 Task: Search one way flight ticket for 5 adults, 2 children, 1 infant in seat and 2 infants on lap in economy from Baltimore: Baltimore/washington International Airport to Greenville: Pitt-greenville Airport on 5-2-2023. Choice of flights is Royal air maroc. Number of bags: 2 carry on bags. Price is upto 35000. Outbound departure time preference is 10:45.
Action: Mouse moved to (315, 279)
Screenshot: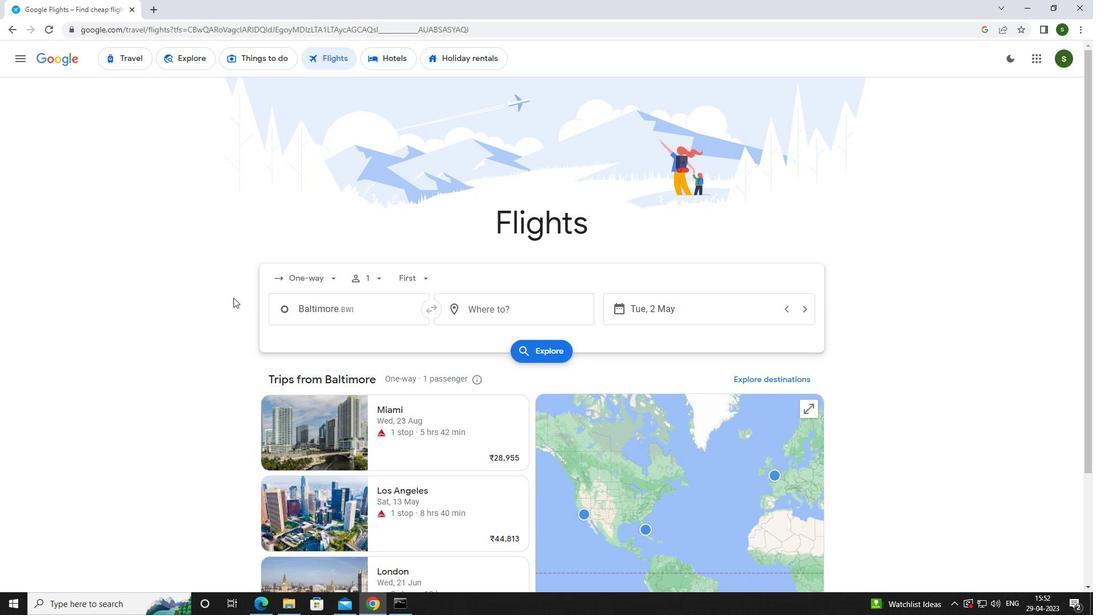 
Action: Mouse pressed left at (315, 279)
Screenshot: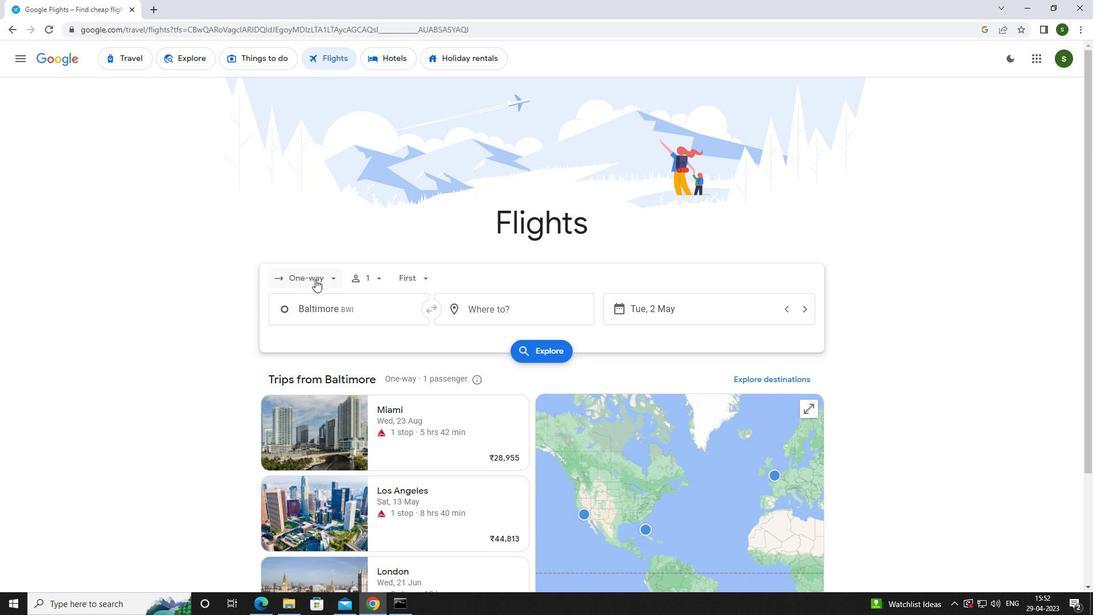 
Action: Mouse moved to (321, 329)
Screenshot: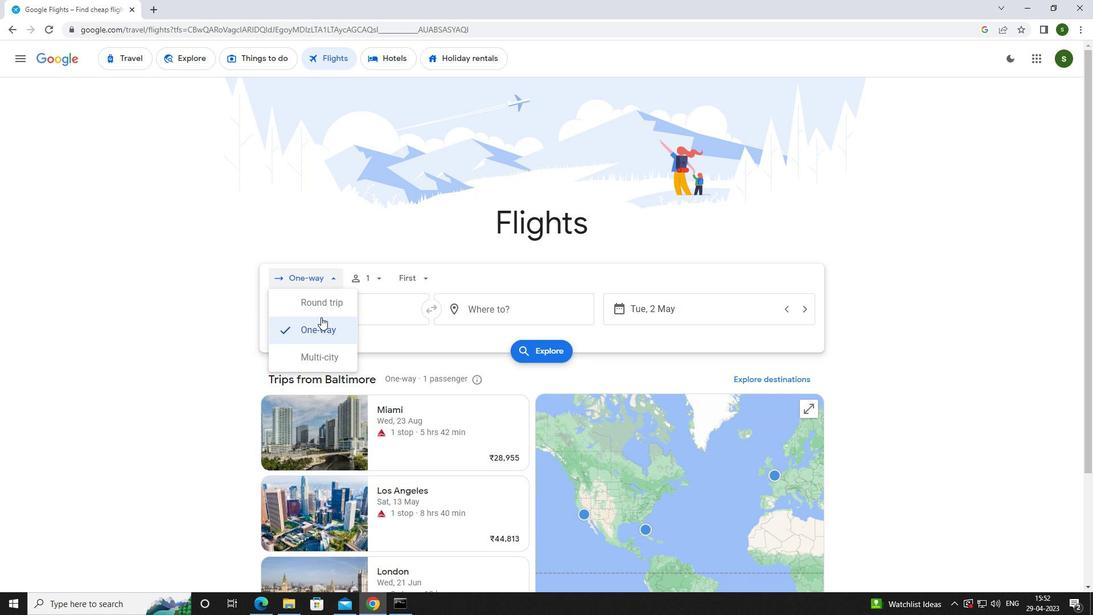 
Action: Mouse pressed left at (321, 329)
Screenshot: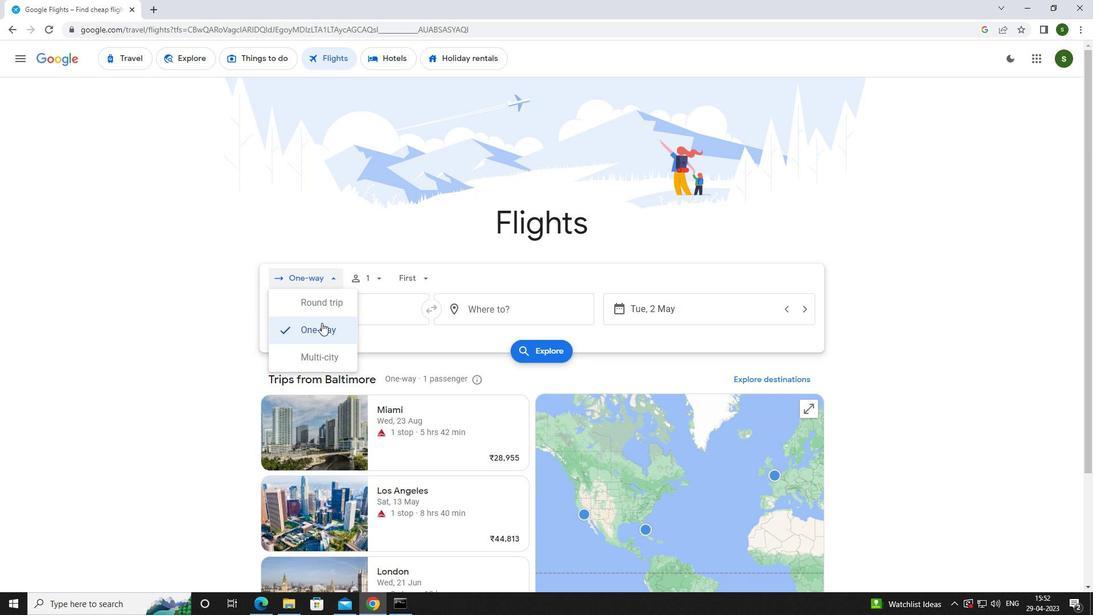 
Action: Mouse moved to (374, 280)
Screenshot: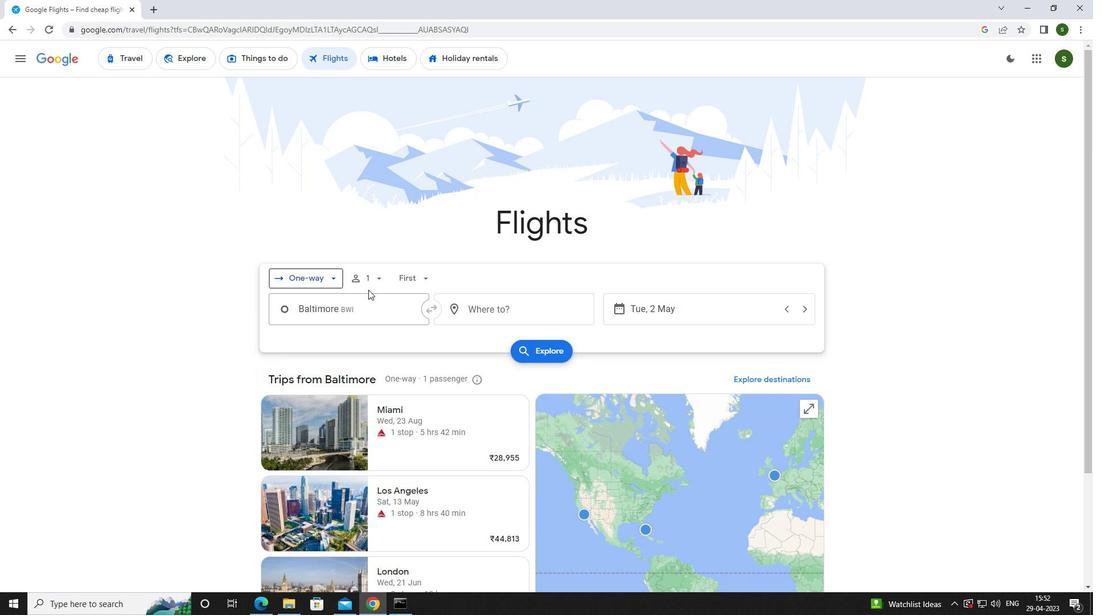 
Action: Mouse pressed left at (374, 280)
Screenshot: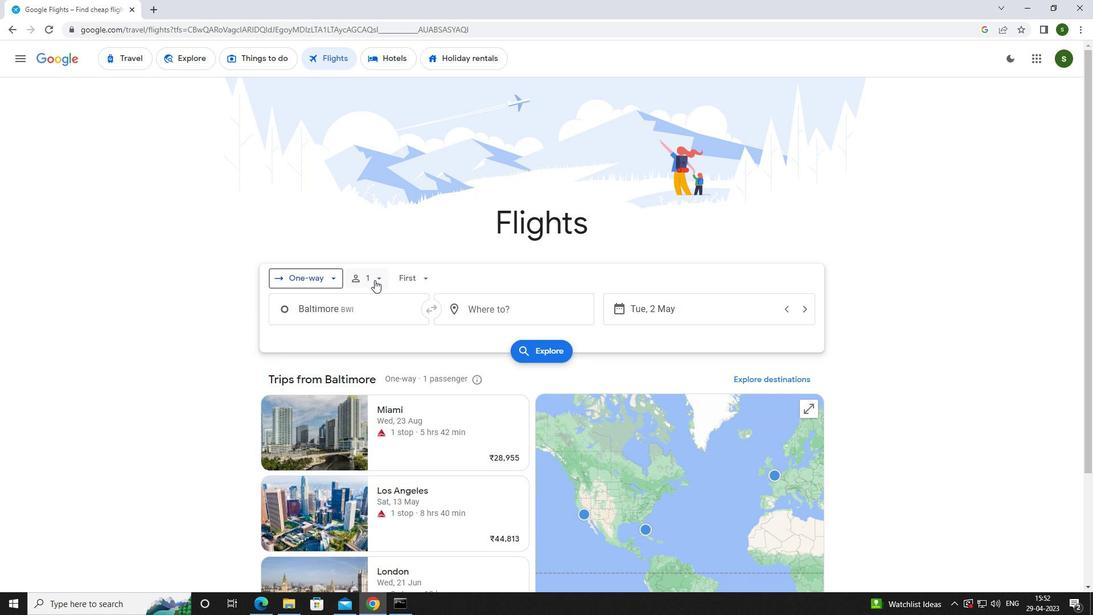 
Action: Mouse moved to (463, 303)
Screenshot: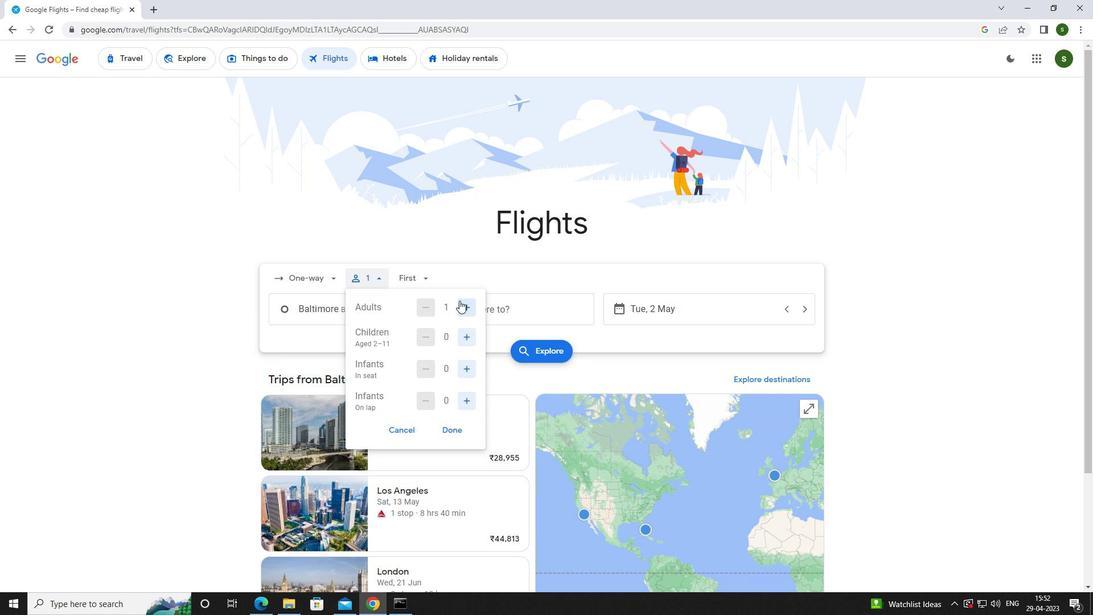 
Action: Mouse pressed left at (463, 303)
Screenshot: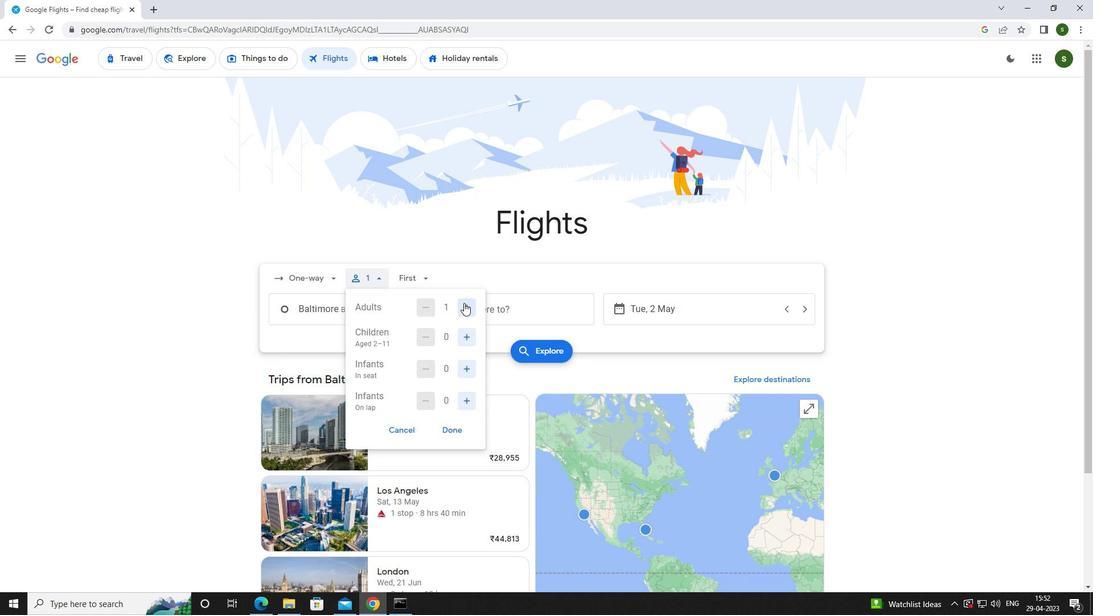 
Action: Mouse pressed left at (463, 303)
Screenshot: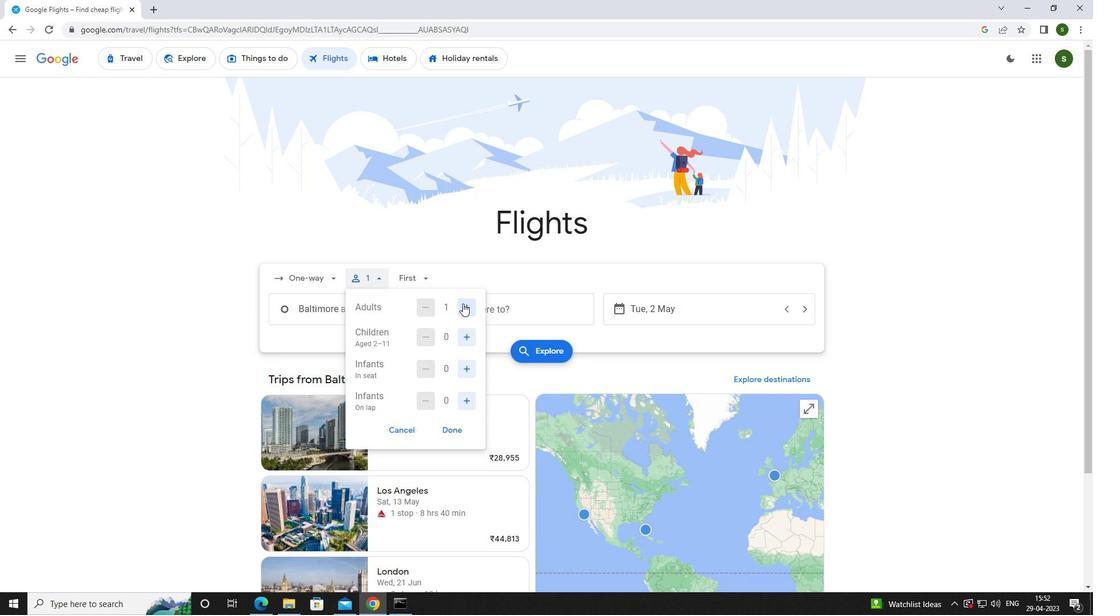 
Action: Mouse pressed left at (463, 303)
Screenshot: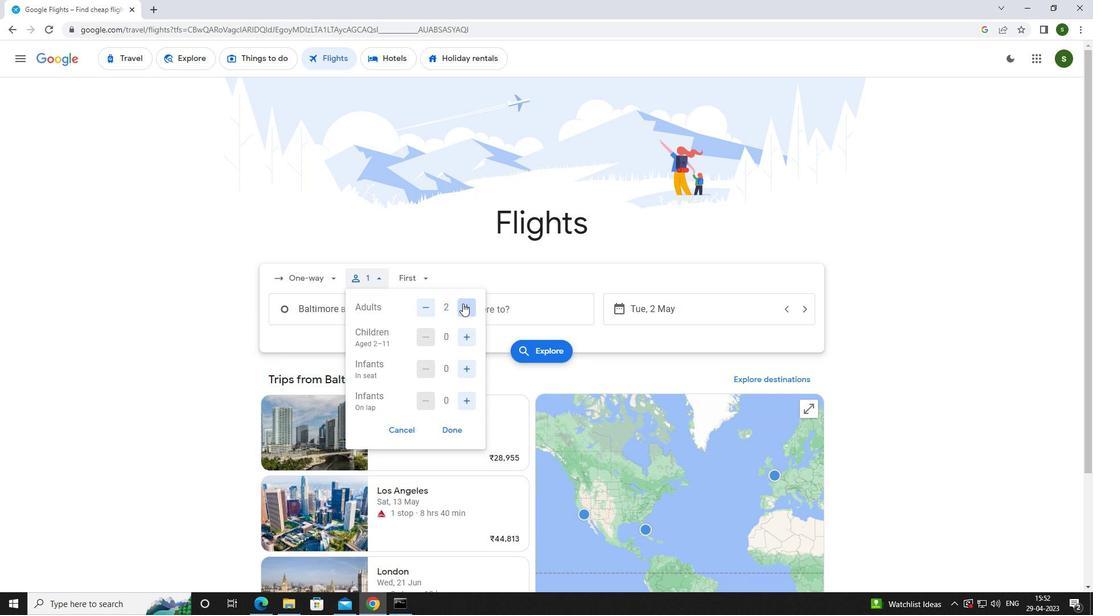 
Action: Mouse pressed left at (463, 303)
Screenshot: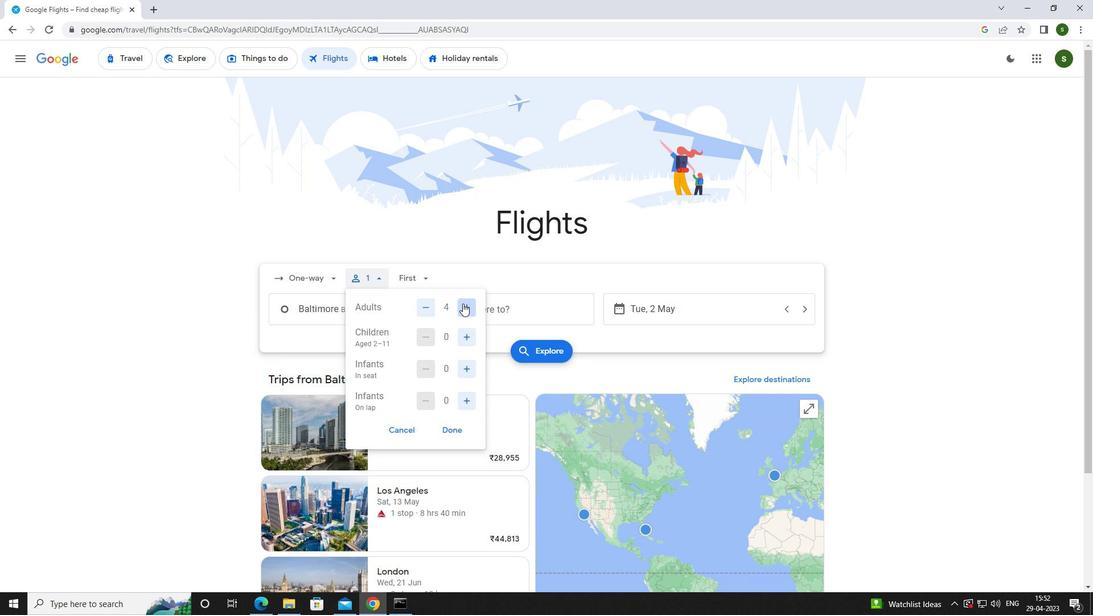 
Action: Mouse moved to (467, 338)
Screenshot: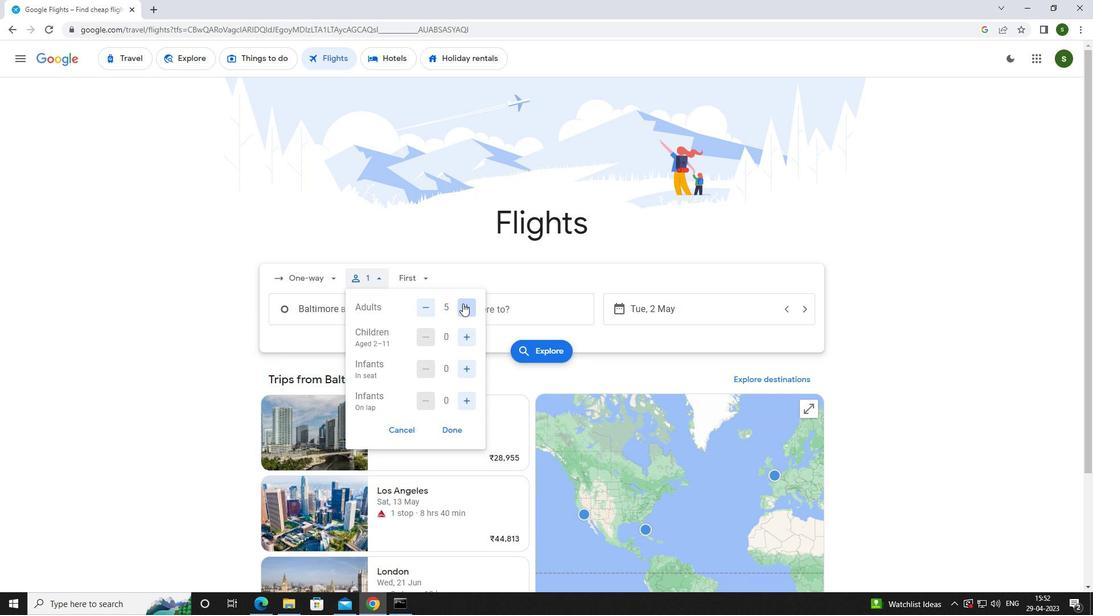 
Action: Mouse pressed left at (467, 338)
Screenshot: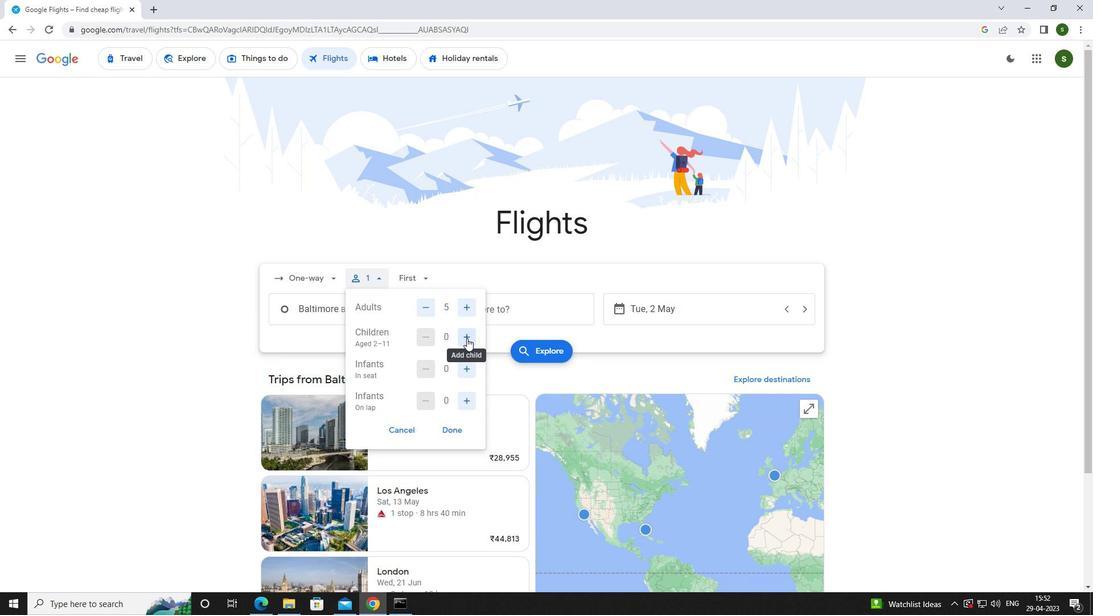 
Action: Mouse moved to (467, 338)
Screenshot: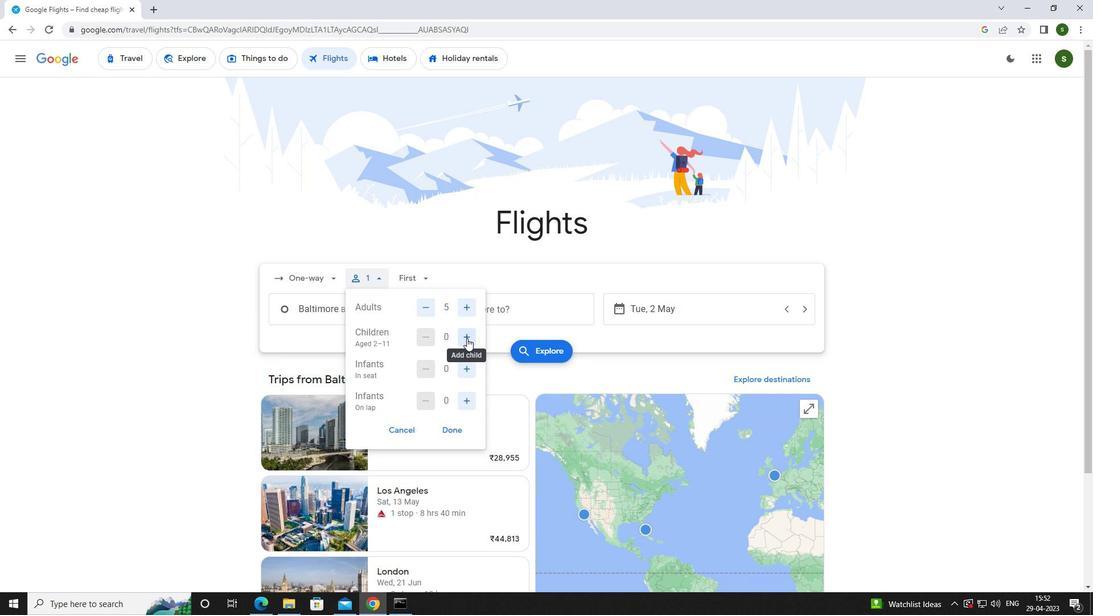 
Action: Mouse pressed left at (467, 338)
Screenshot: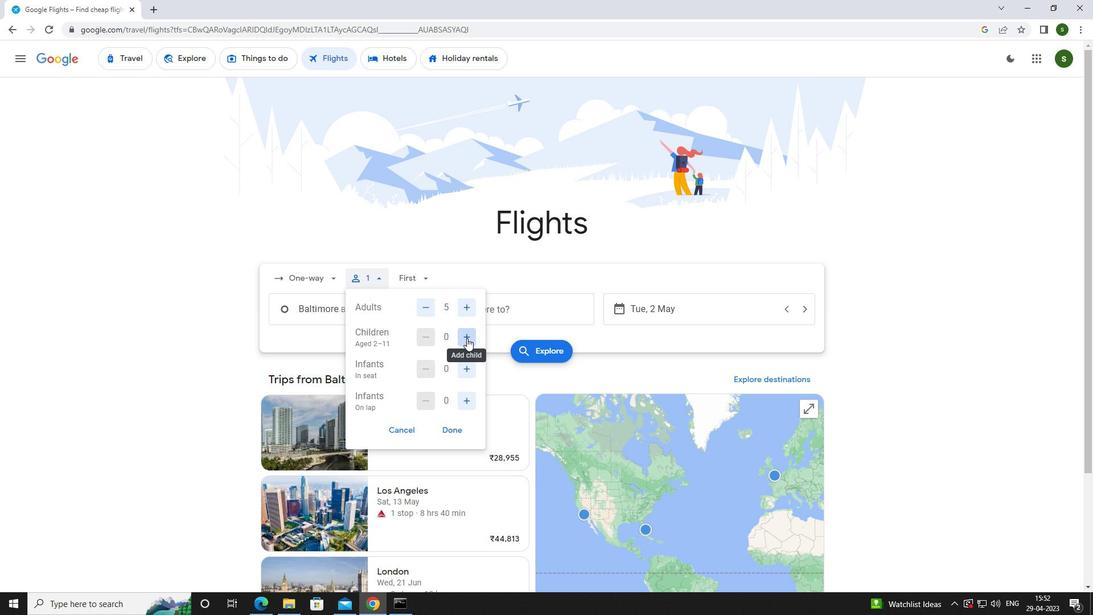 
Action: Mouse moved to (467, 363)
Screenshot: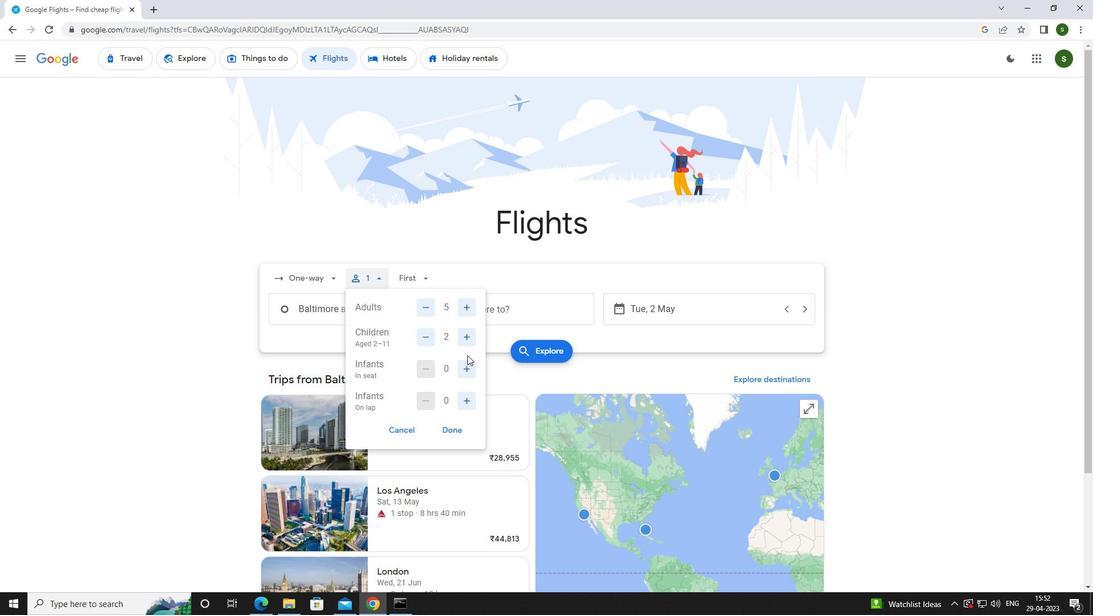 
Action: Mouse pressed left at (467, 363)
Screenshot: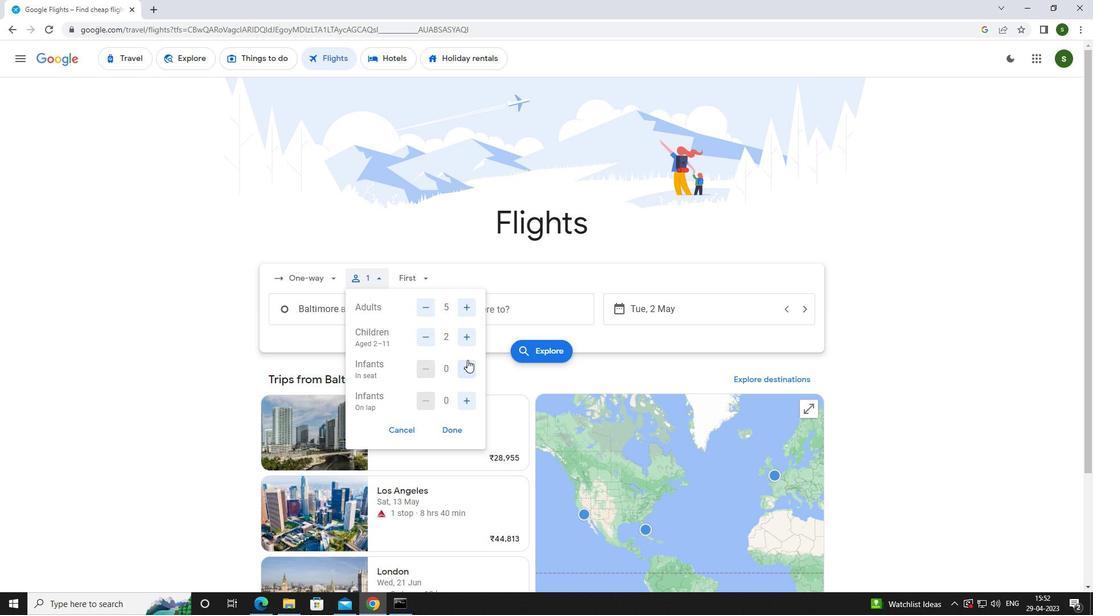
Action: Mouse moved to (466, 397)
Screenshot: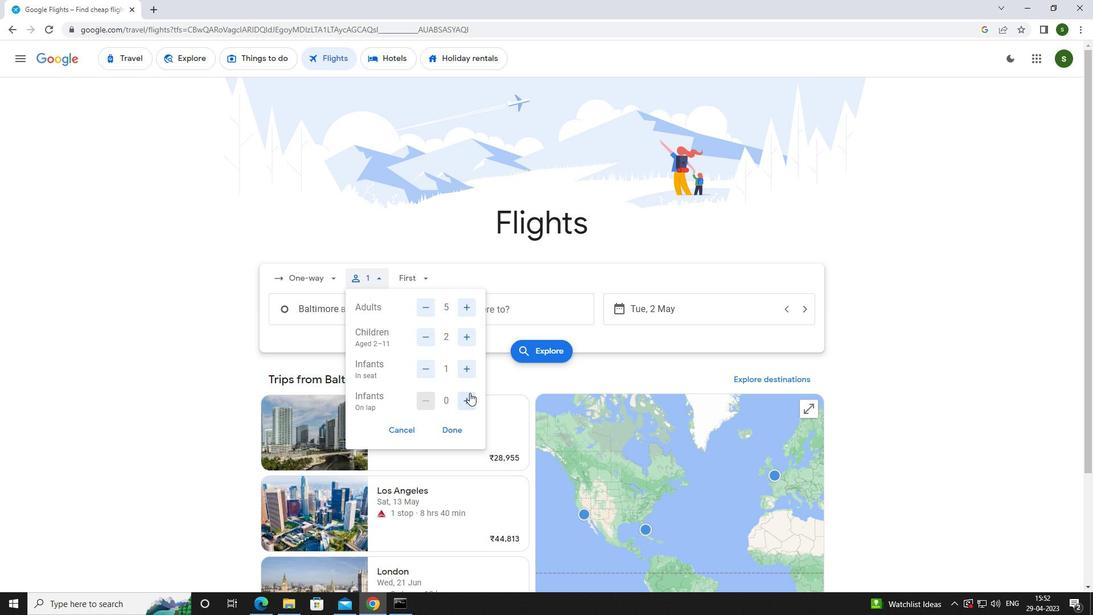 
Action: Mouse pressed left at (466, 397)
Screenshot: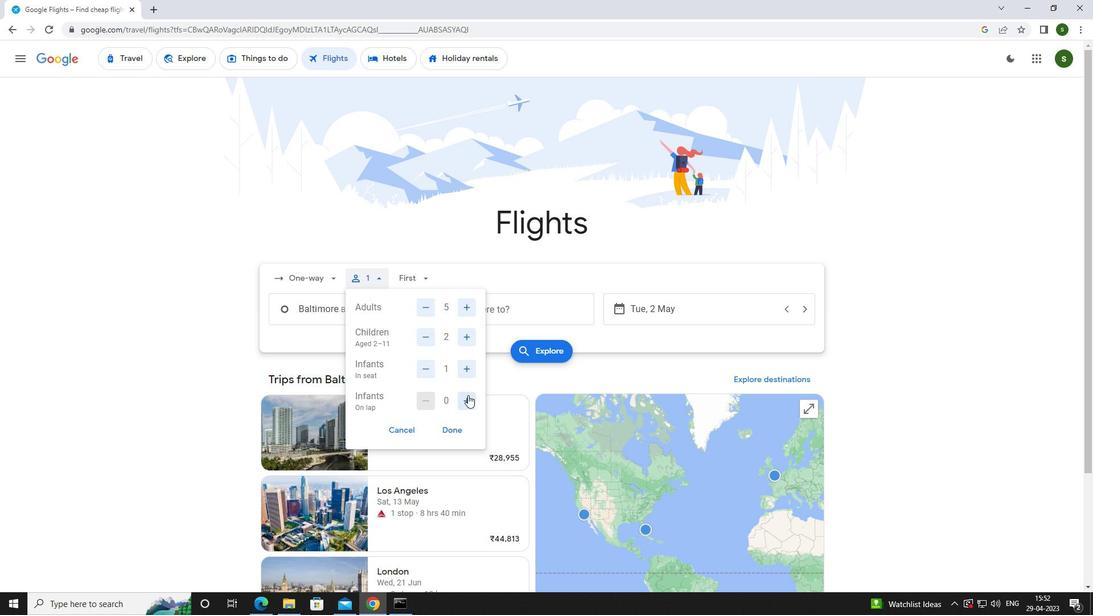 
Action: Mouse pressed left at (466, 397)
Screenshot: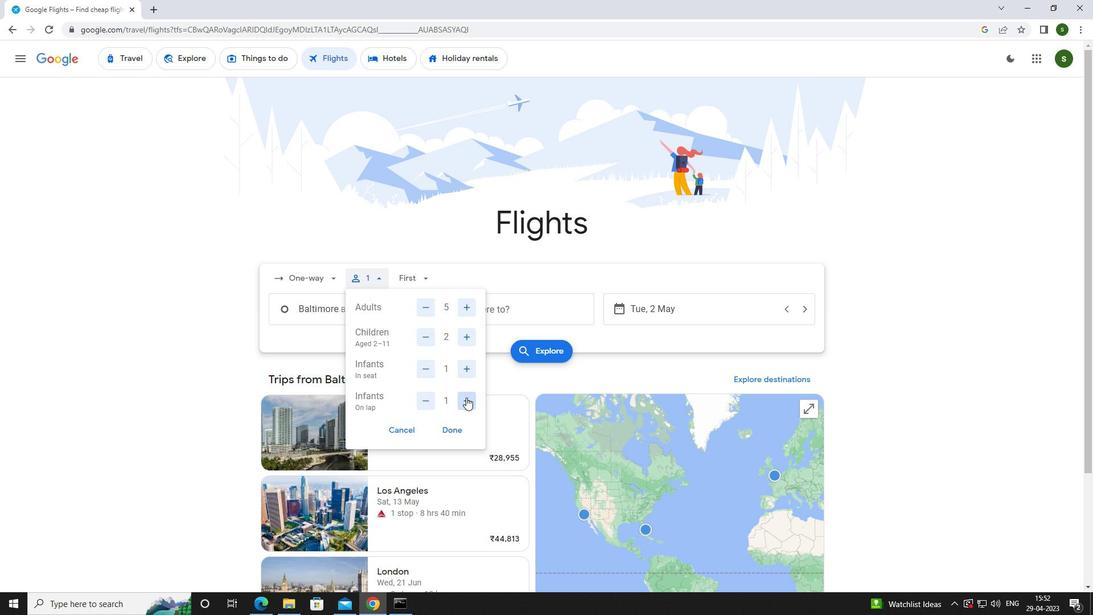 
Action: Mouse moved to (424, 398)
Screenshot: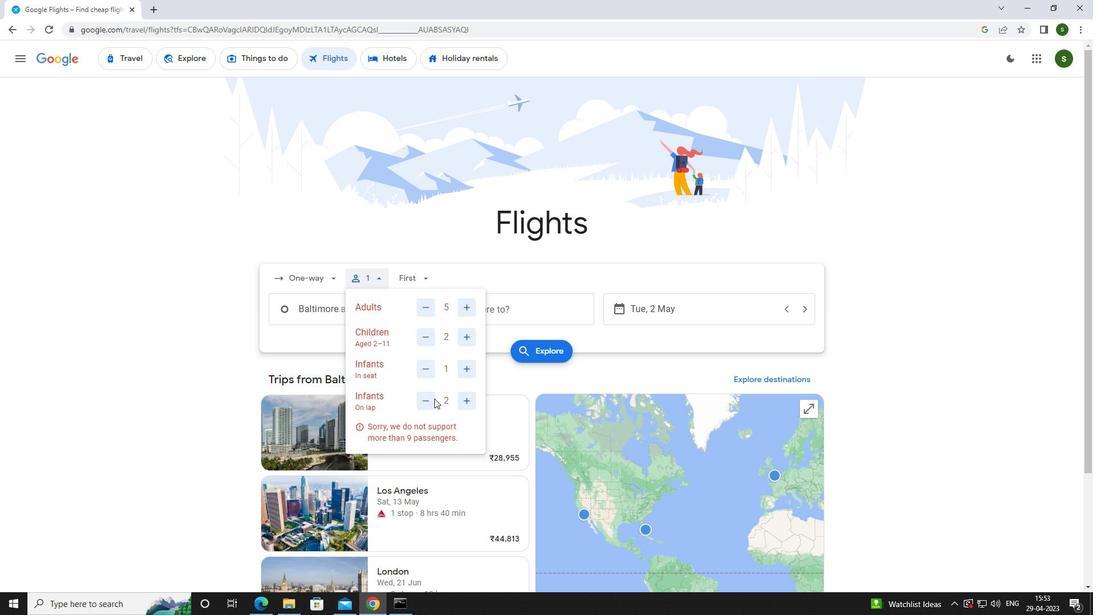 
Action: Mouse pressed left at (424, 398)
Screenshot: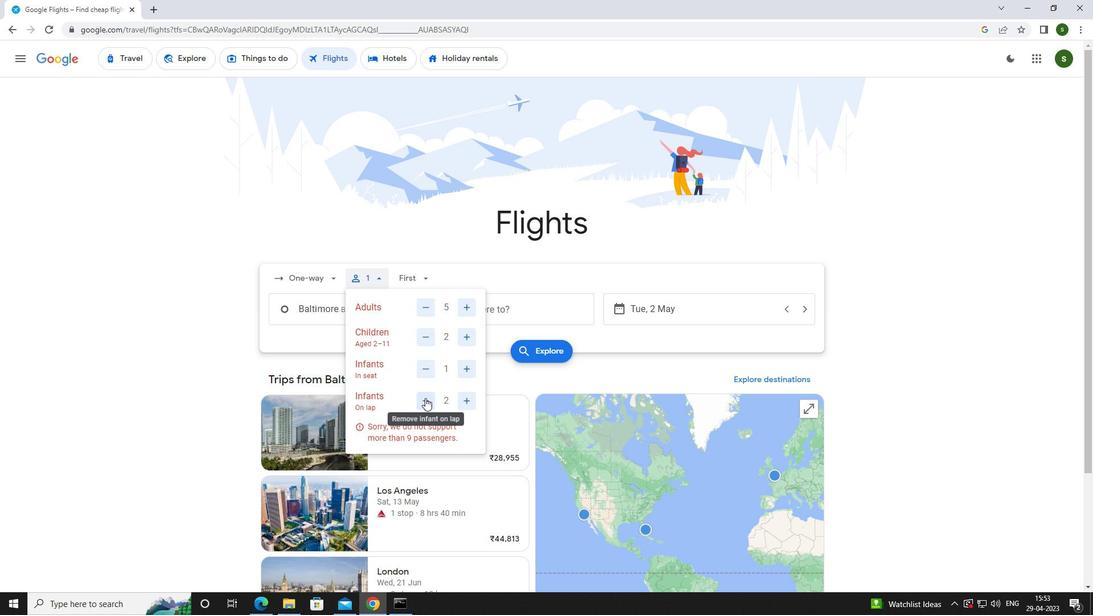 
Action: Mouse moved to (423, 284)
Screenshot: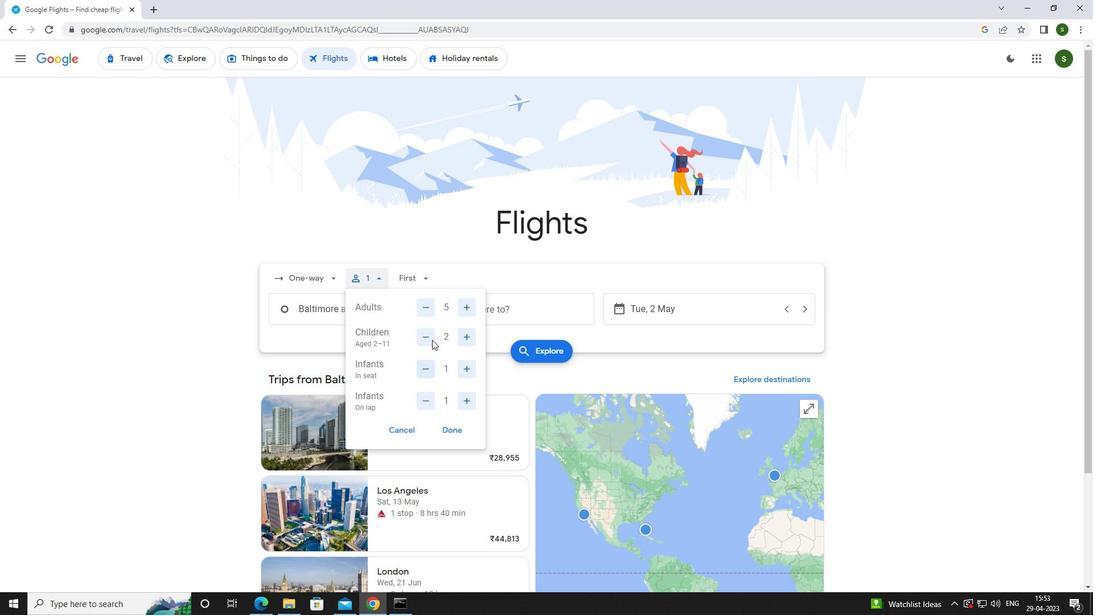 
Action: Mouse pressed left at (423, 284)
Screenshot: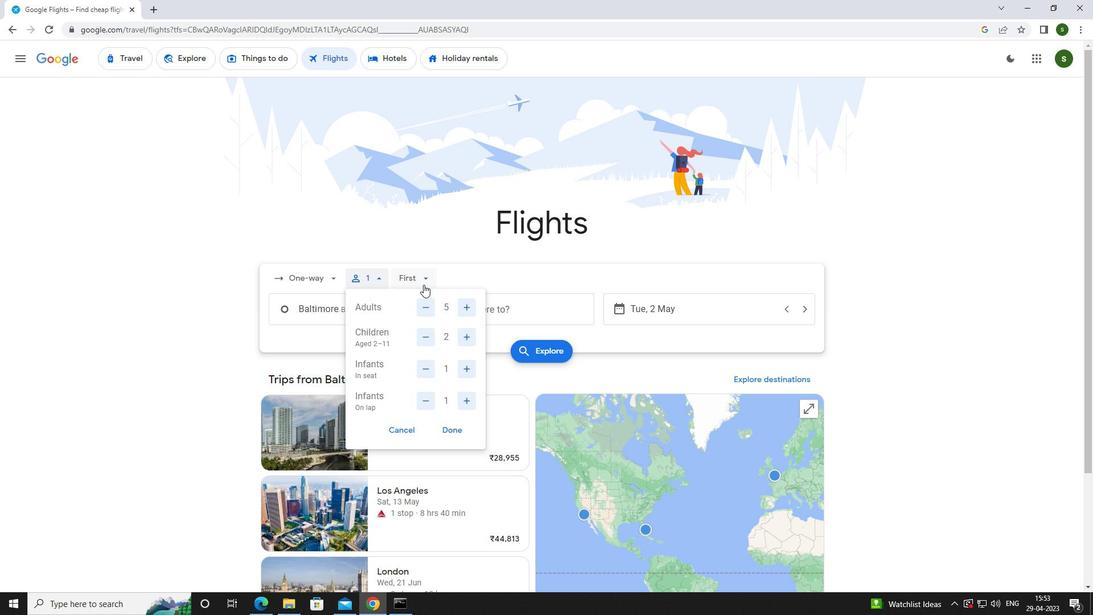 
Action: Mouse moved to (426, 308)
Screenshot: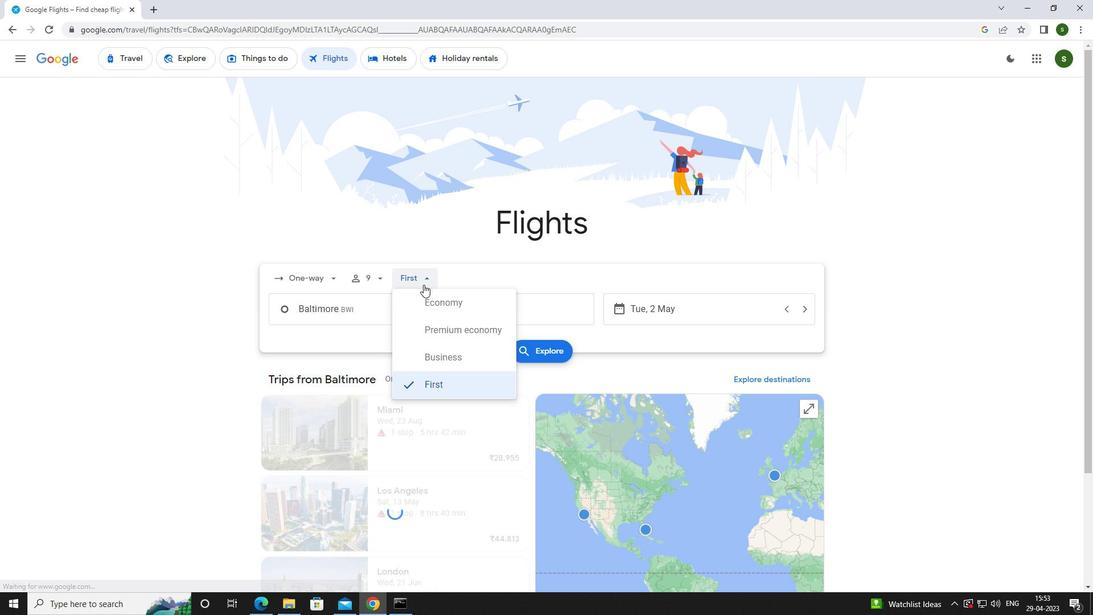 
Action: Mouse pressed left at (426, 308)
Screenshot: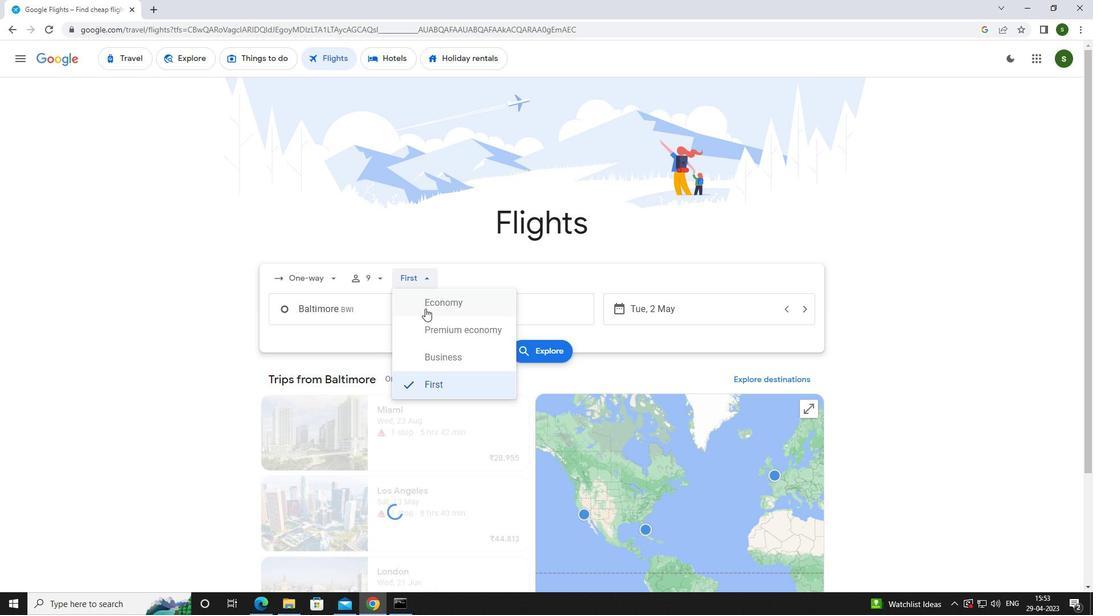 
Action: Mouse moved to (374, 312)
Screenshot: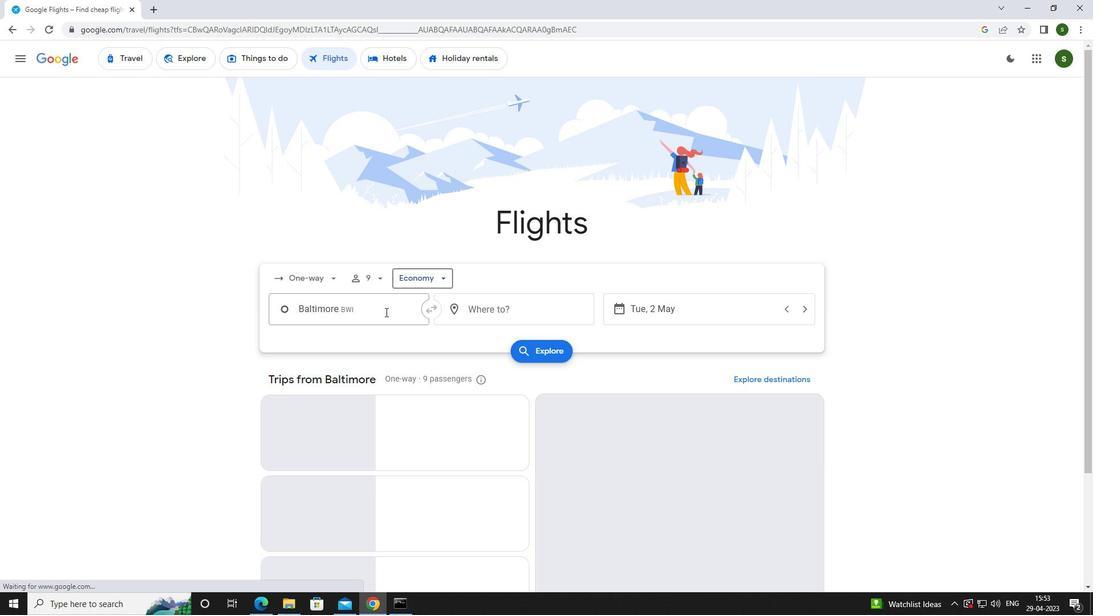 
Action: Mouse pressed left at (374, 312)
Screenshot: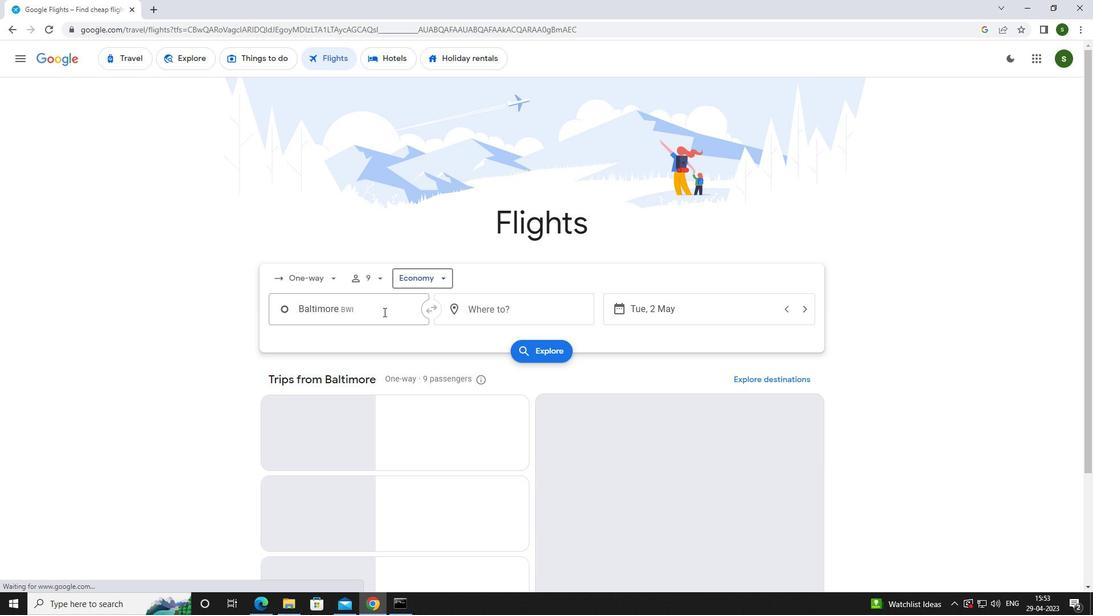 
Action: Mouse moved to (378, 305)
Screenshot: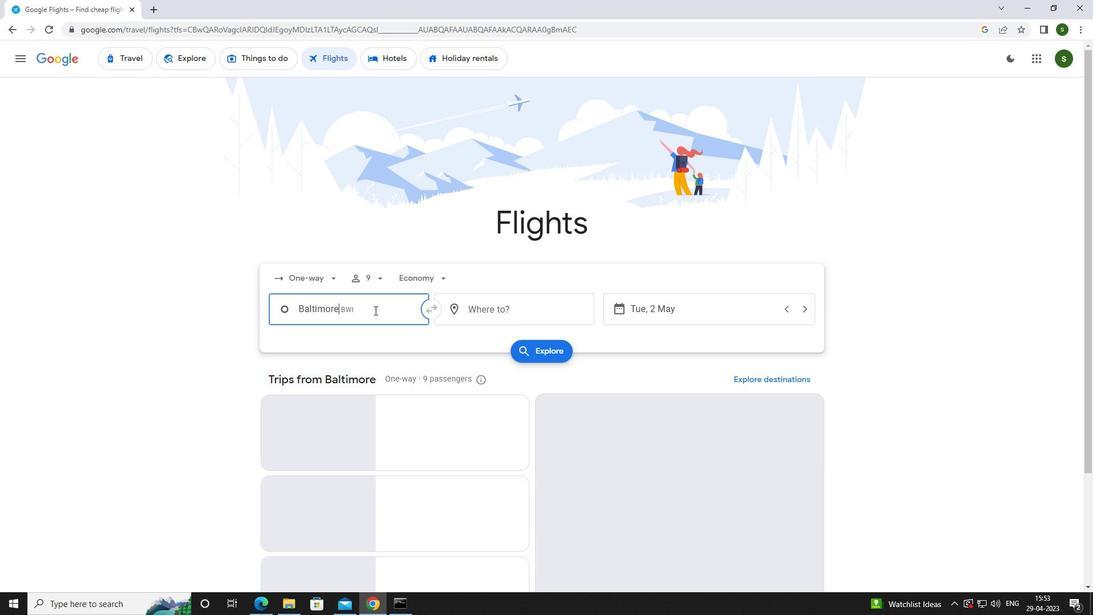 
Action: Key pressed b<Key.caps_lock>altimore
Screenshot: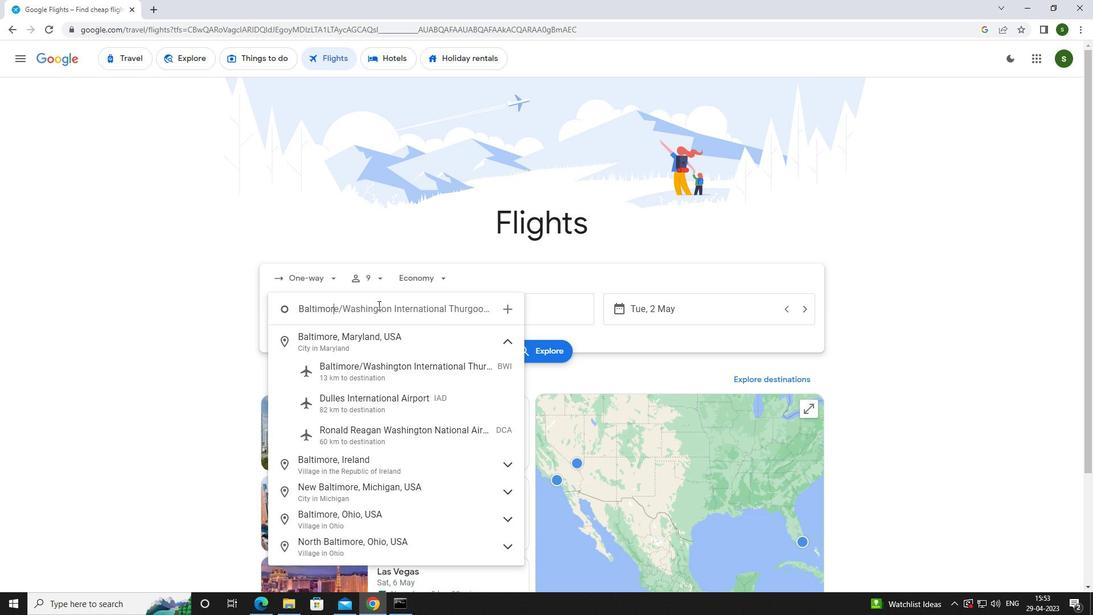 
Action: Mouse moved to (384, 388)
Screenshot: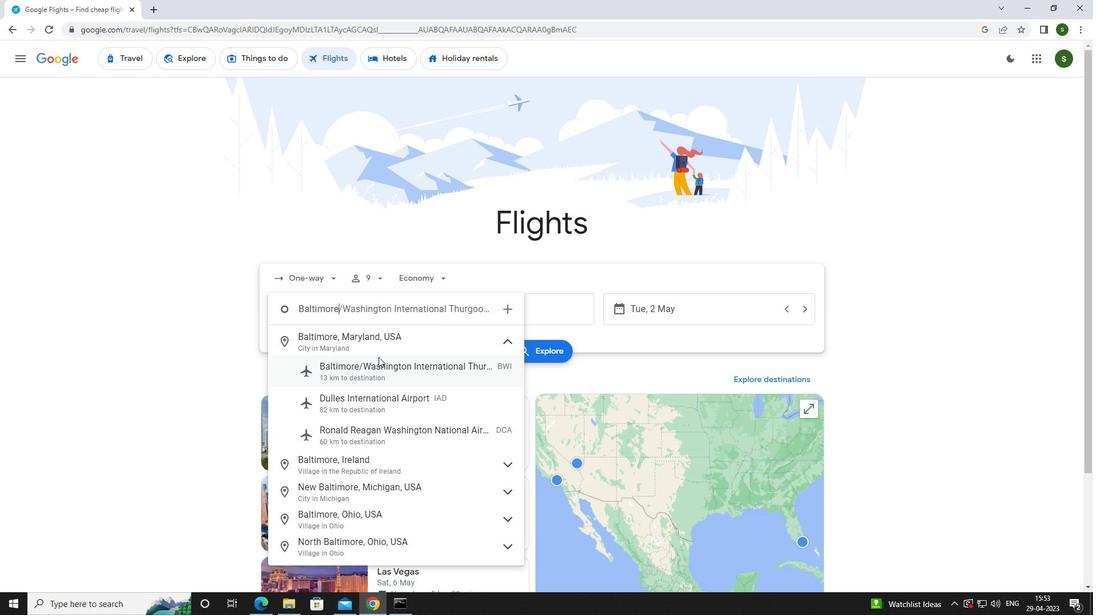 
Action: Mouse pressed left at (384, 388)
Screenshot: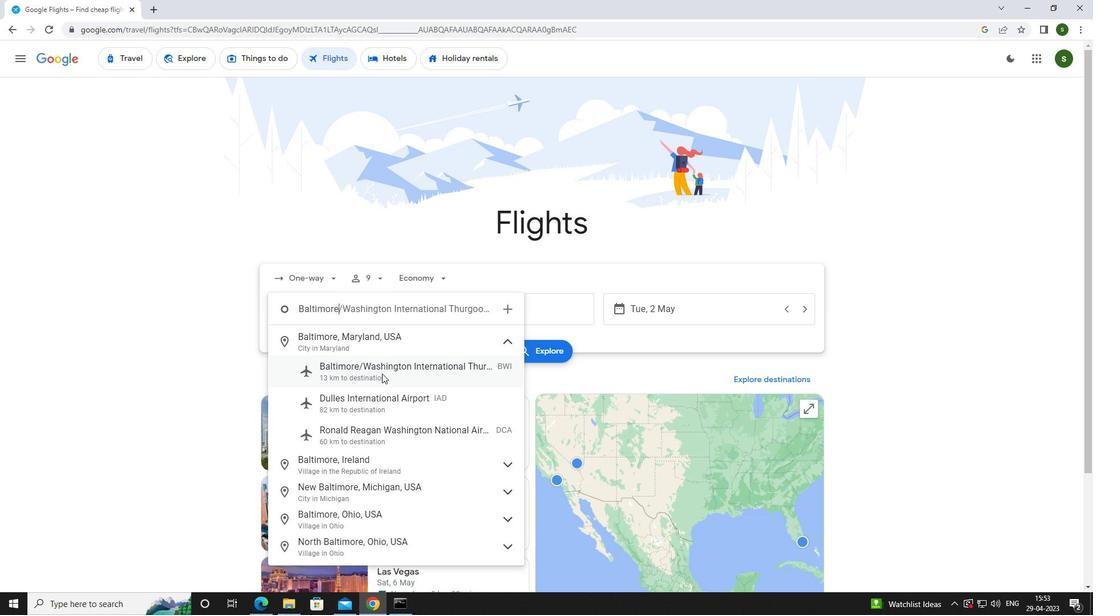 
Action: Mouse moved to (465, 308)
Screenshot: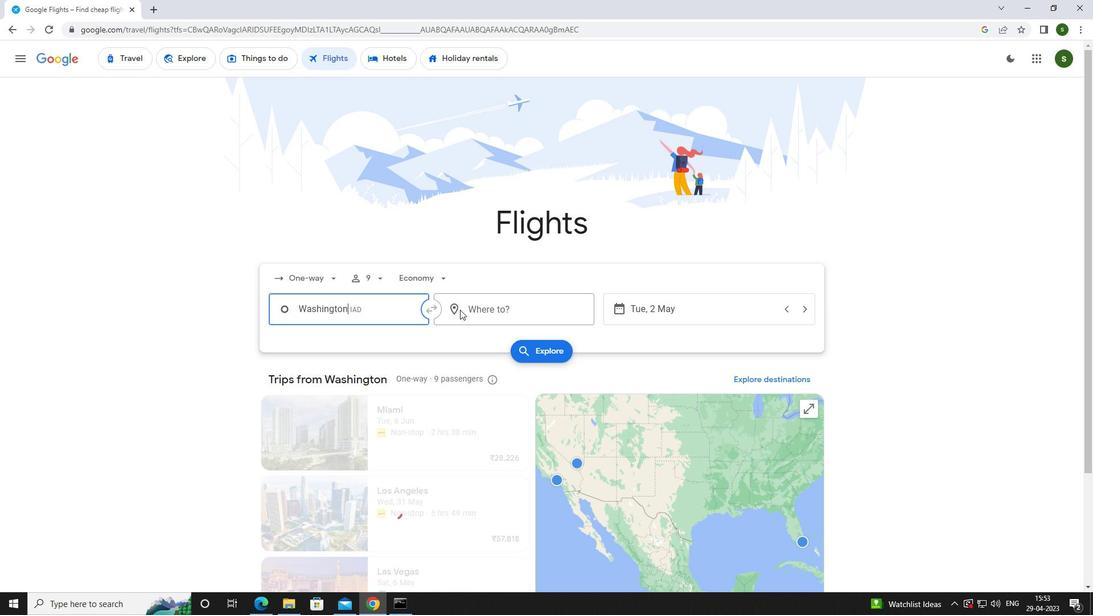 
Action: Mouse pressed left at (465, 308)
Screenshot: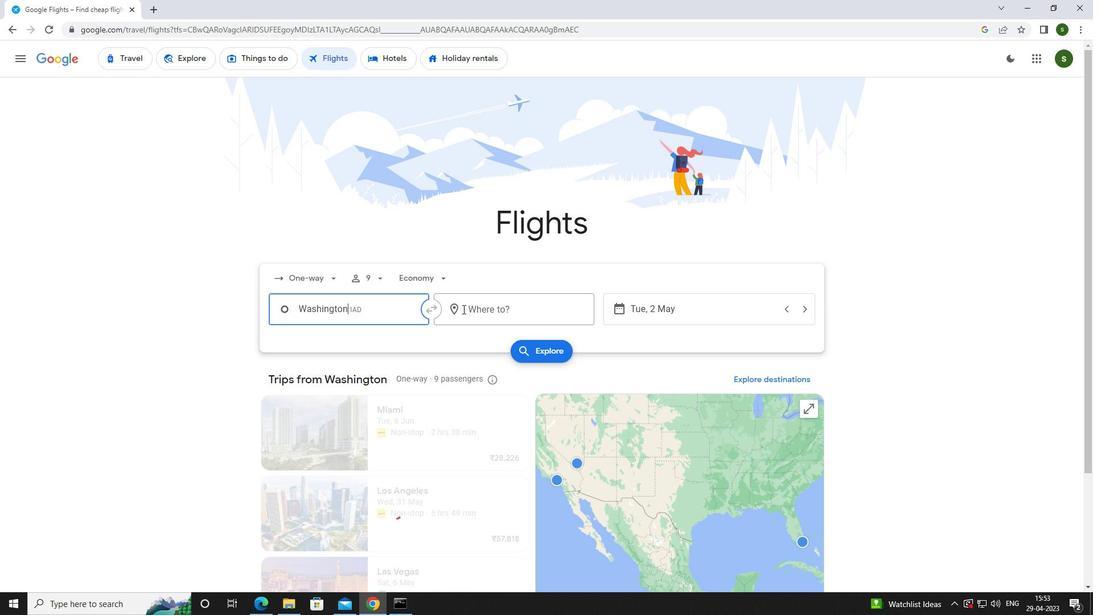 
Action: Mouse moved to (436, 307)
Screenshot: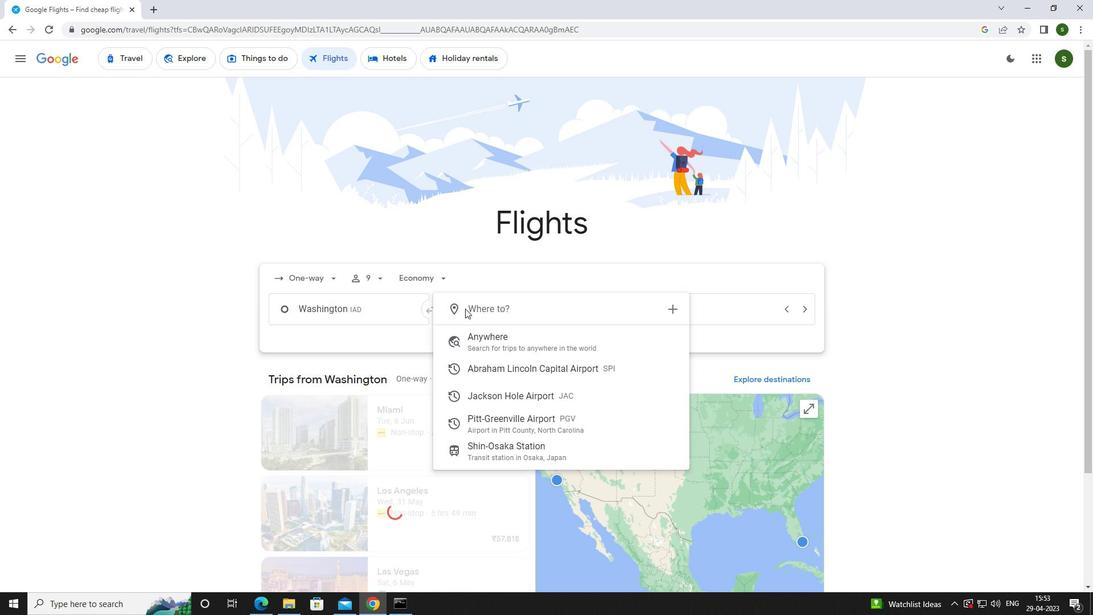 
Action: Key pressed <Key.caps_lock>j<Key.caps_lock>ackson<Key.space>ho
Screenshot: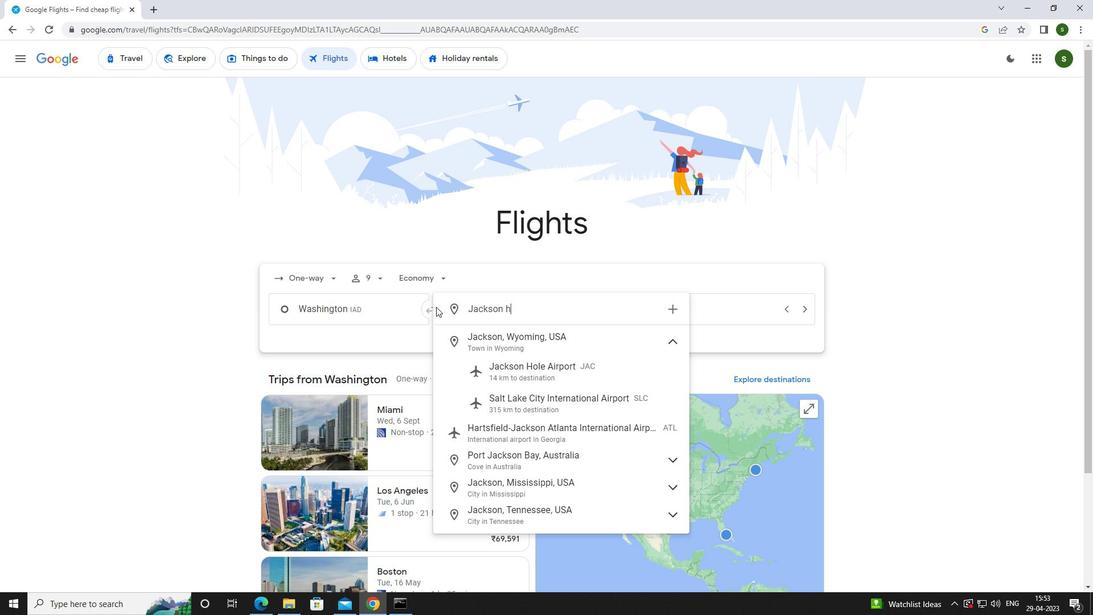 
Action: Mouse moved to (523, 338)
Screenshot: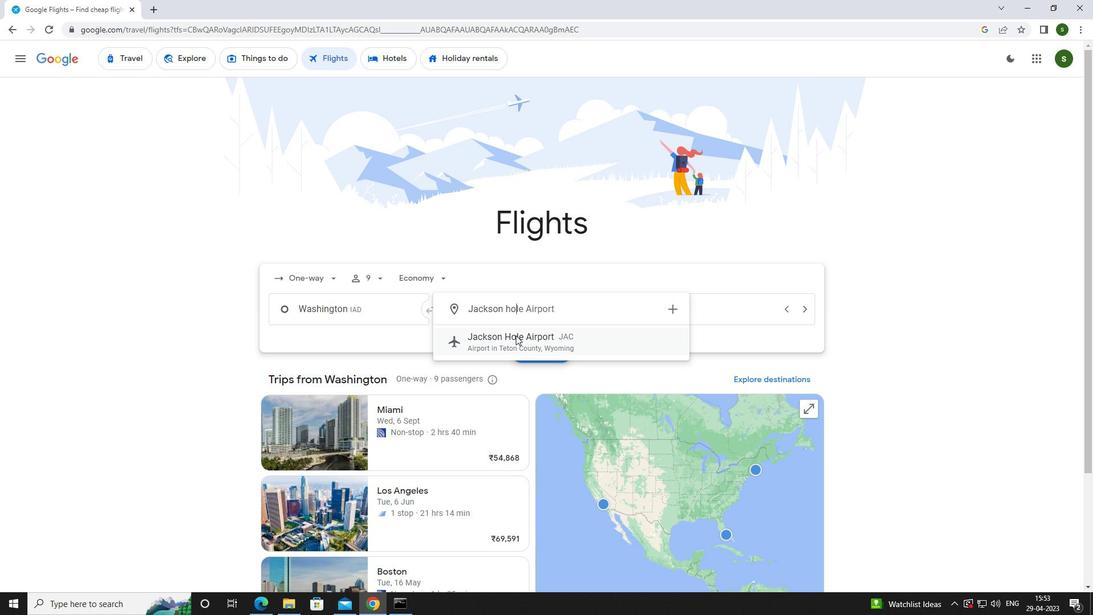 
Action: Mouse pressed left at (523, 338)
Screenshot: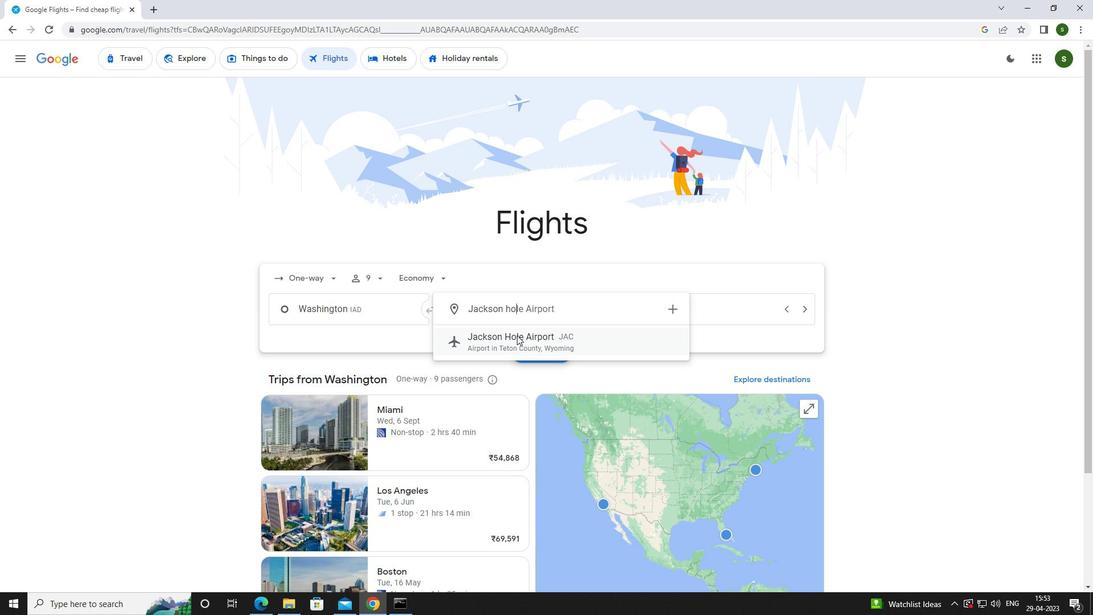 
Action: Mouse moved to (678, 306)
Screenshot: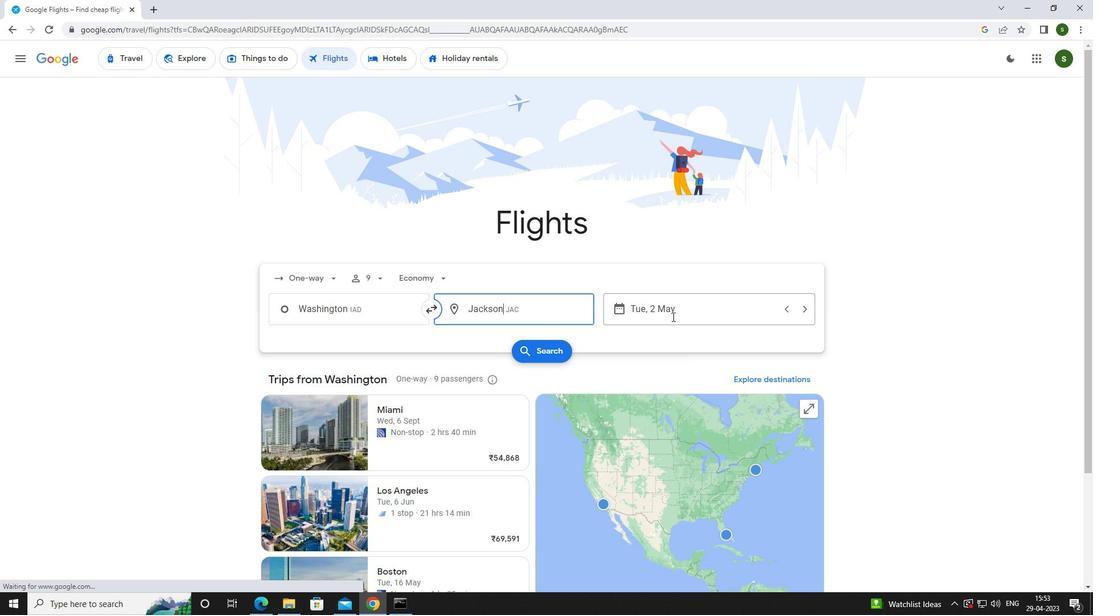 
Action: Mouse pressed left at (678, 306)
Screenshot: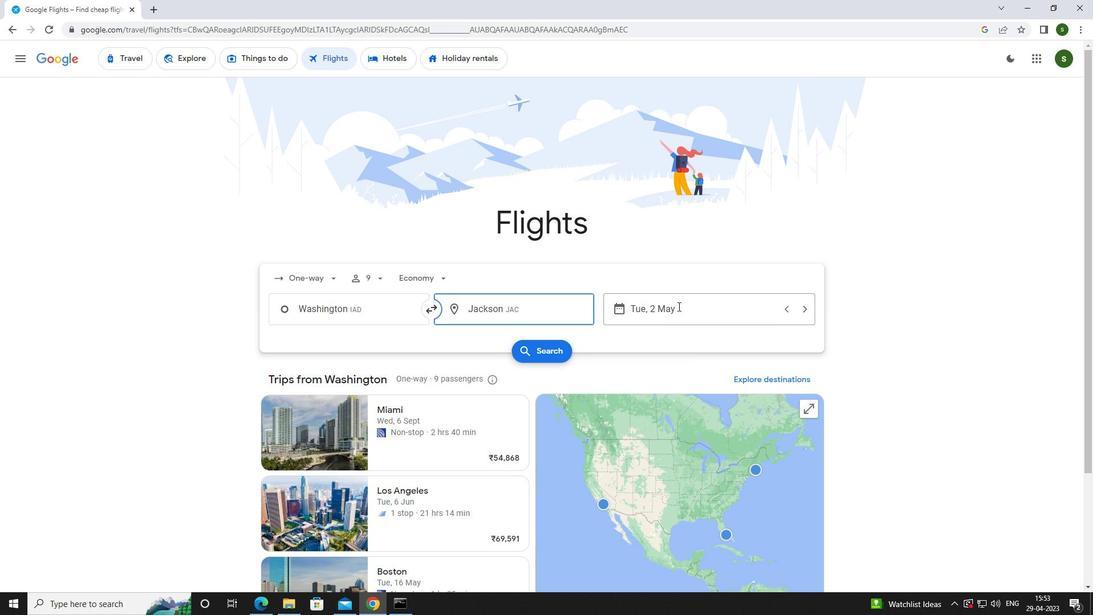 
Action: Mouse moved to (686, 377)
Screenshot: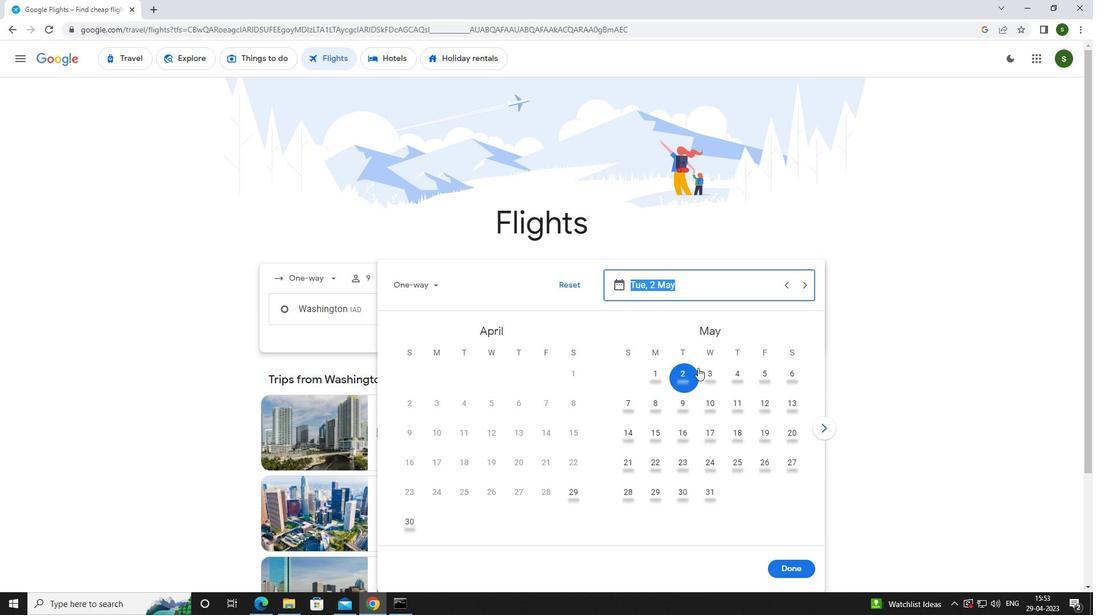 
Action: Mouse pressed left at (686, 377)
Screenshot: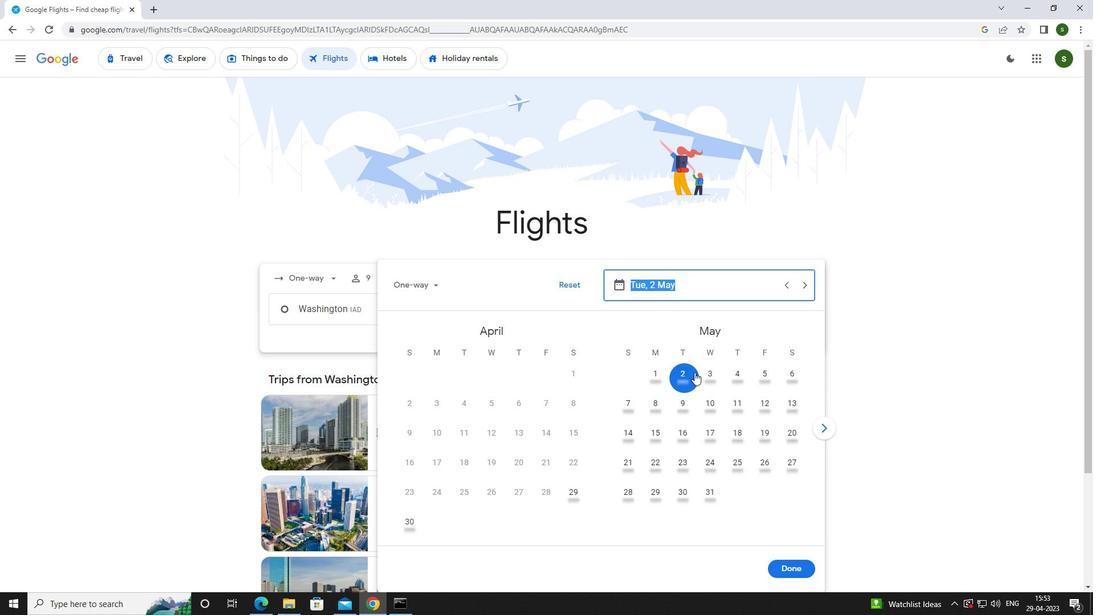 
Action: Mouse moved to (791, 569)
Screenshot: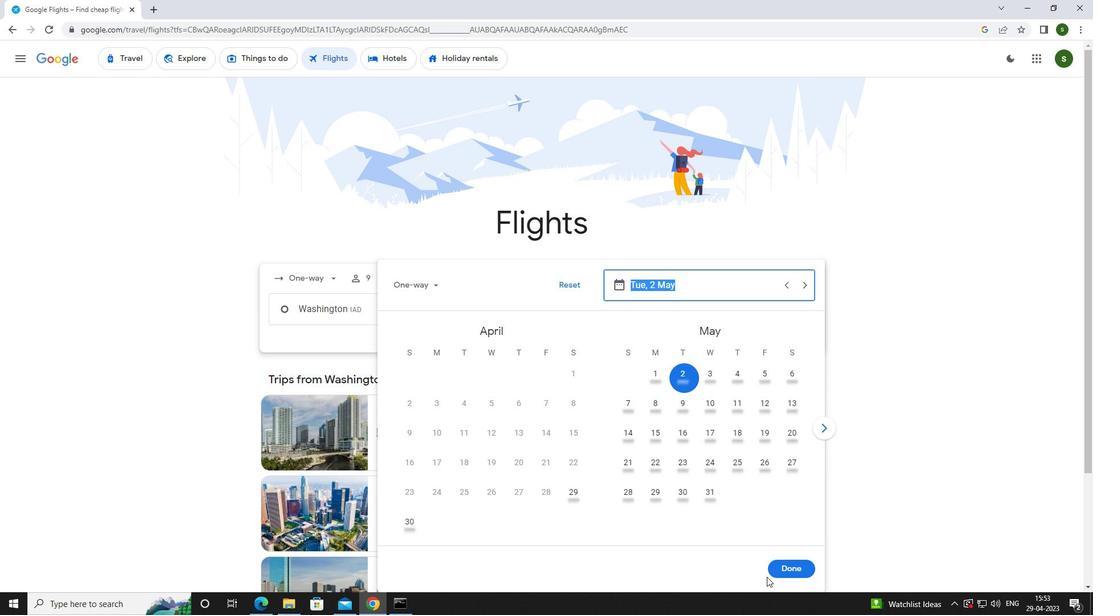 
Action: Mouse pressed left at (791, 569)
Screenshot: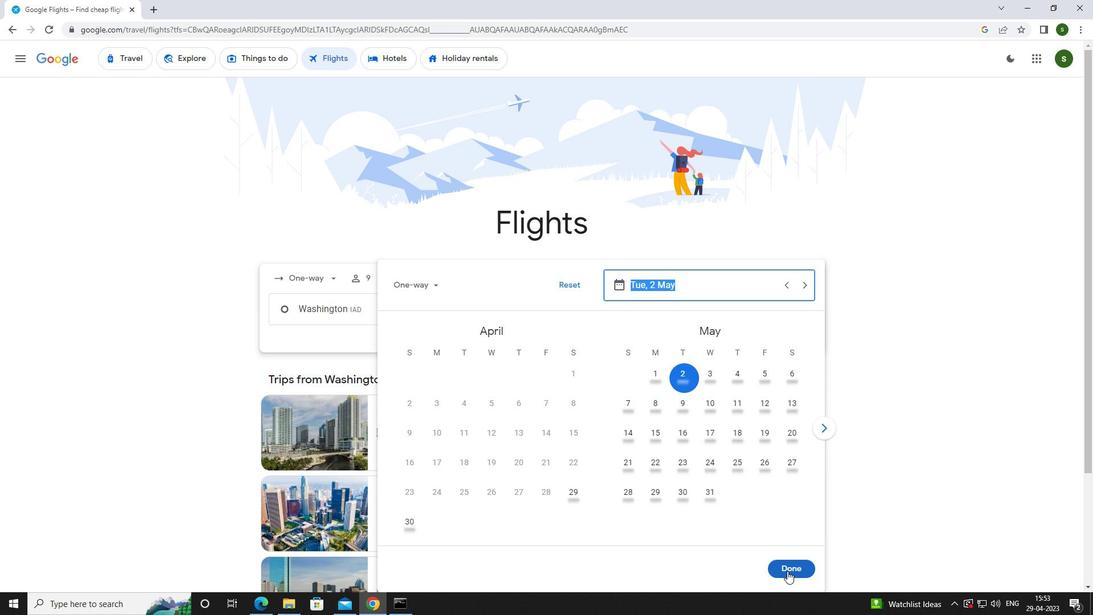 
Action: Mouse moved to (547, 352)
Screenshot: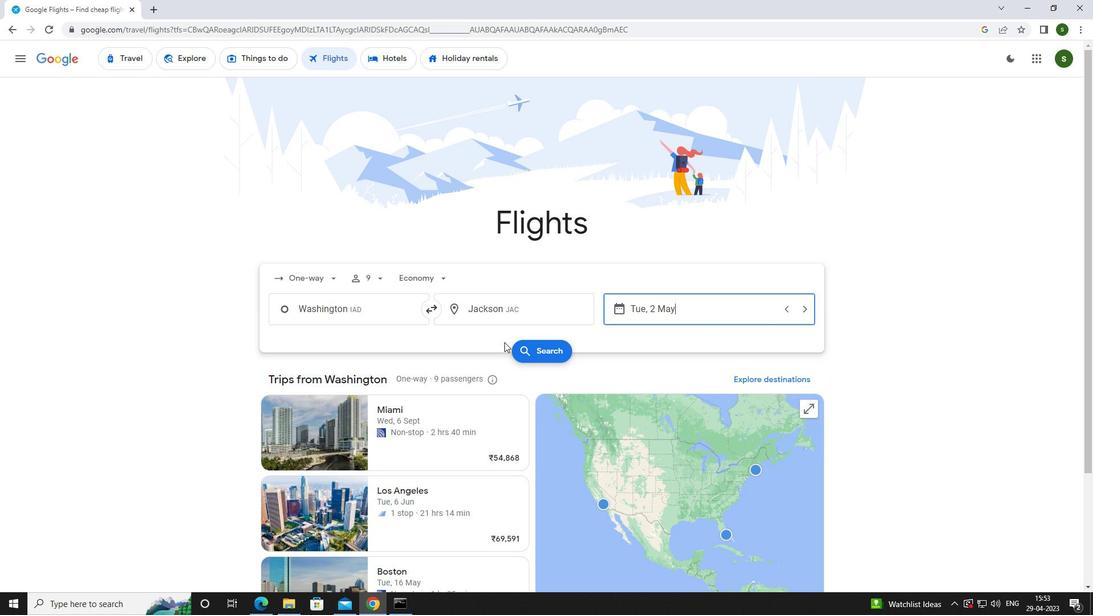 
Action: Mouse pressed left at (547, 352)
Screenshot: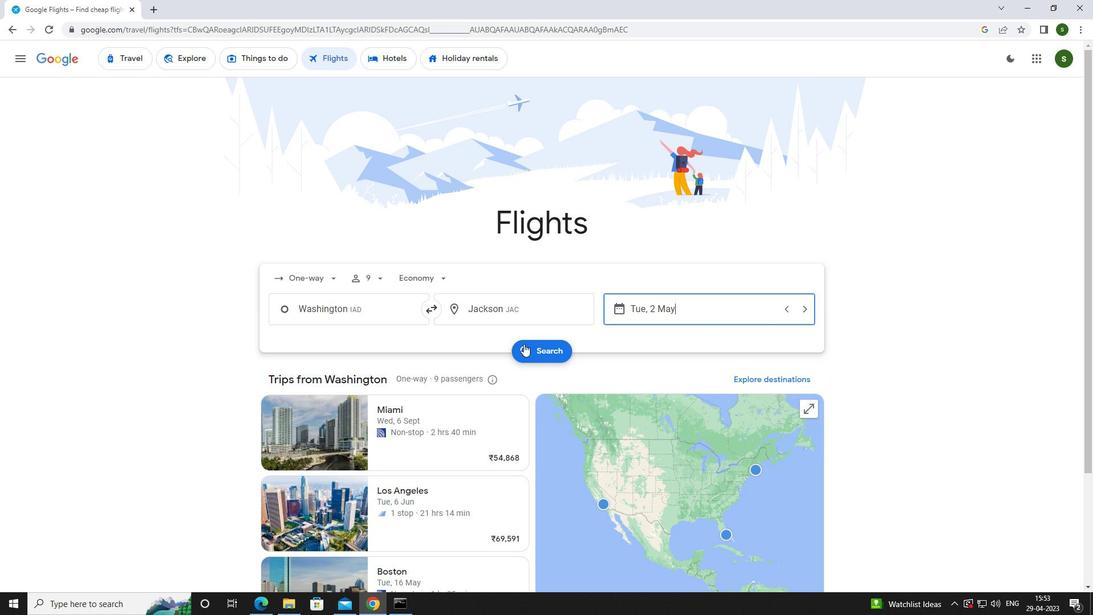 
Action: Mouse moved to (295, 164)
Screenshot: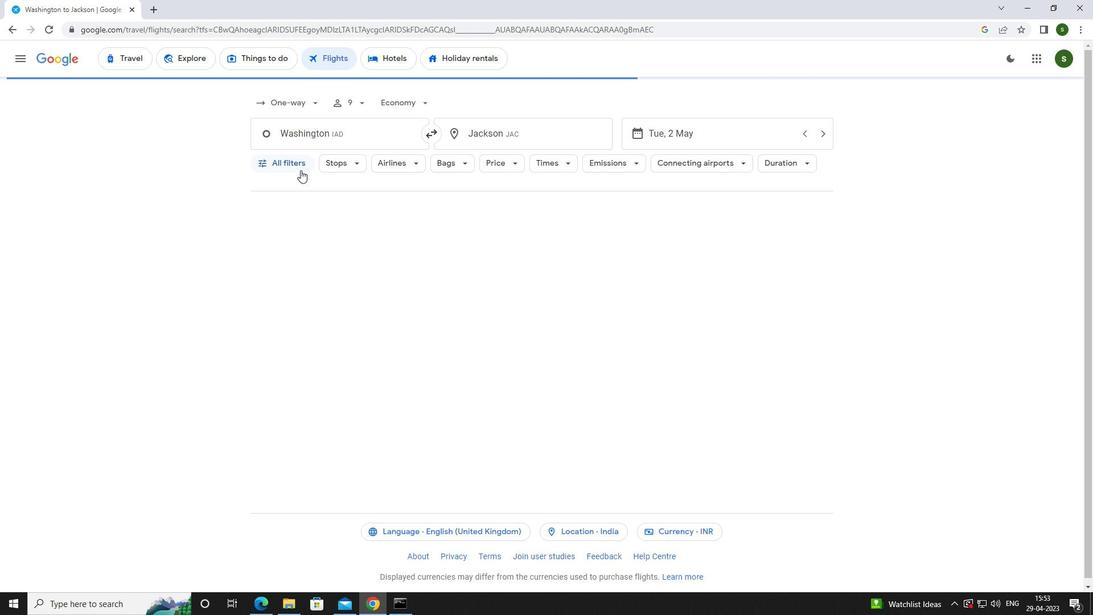 
Action: Mouse pressed left at (295, 164)
Screenshot: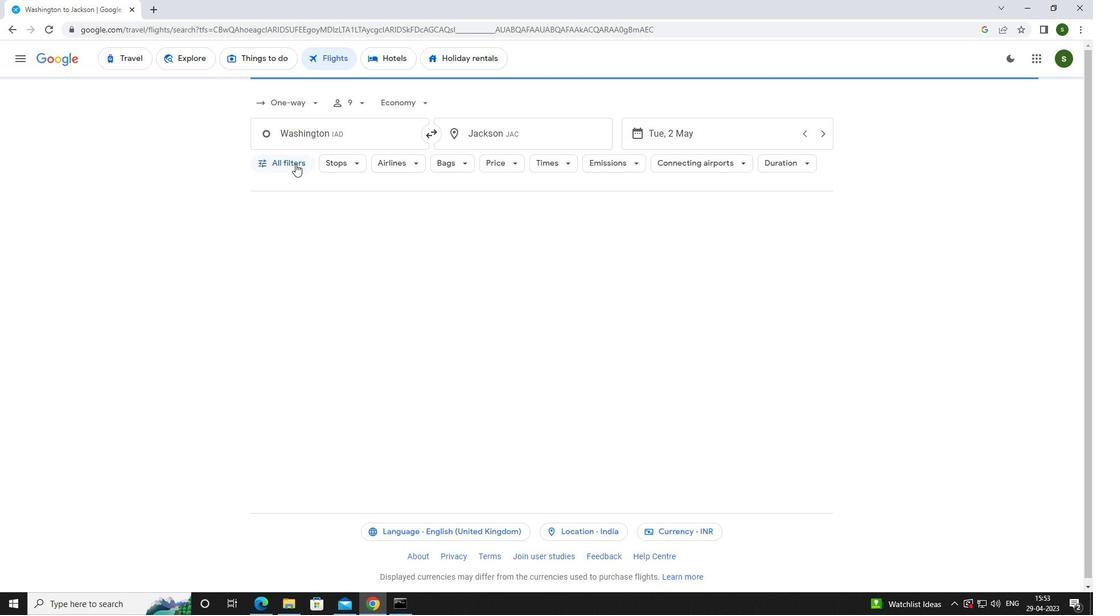 
Action: Mouse moved to (426, 407)
Screenshot: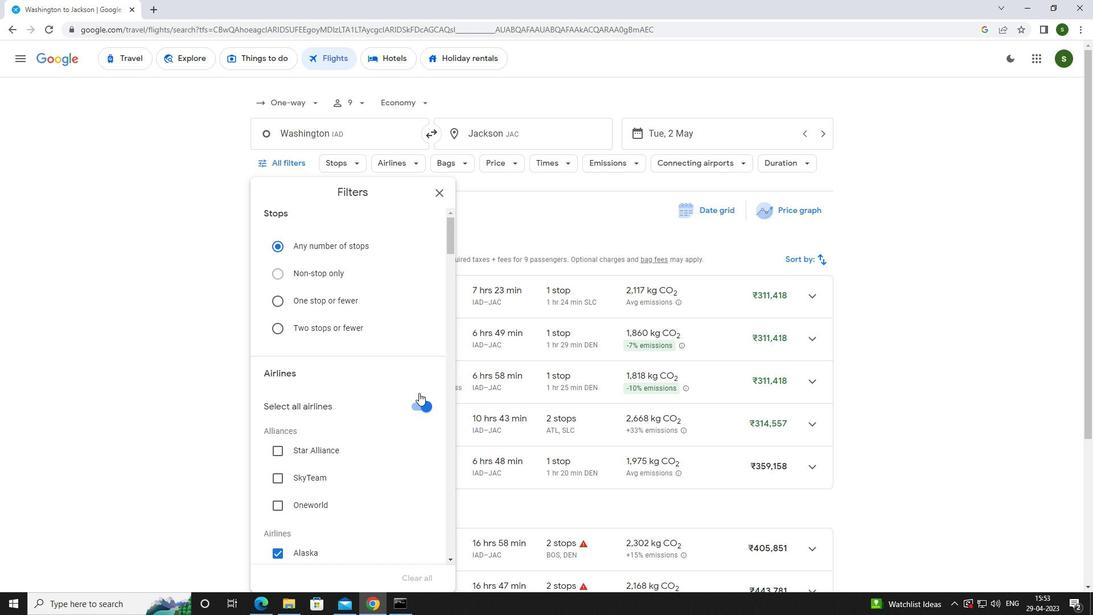 
Action: Mouse pressed left at (426, 407)
Screenshot: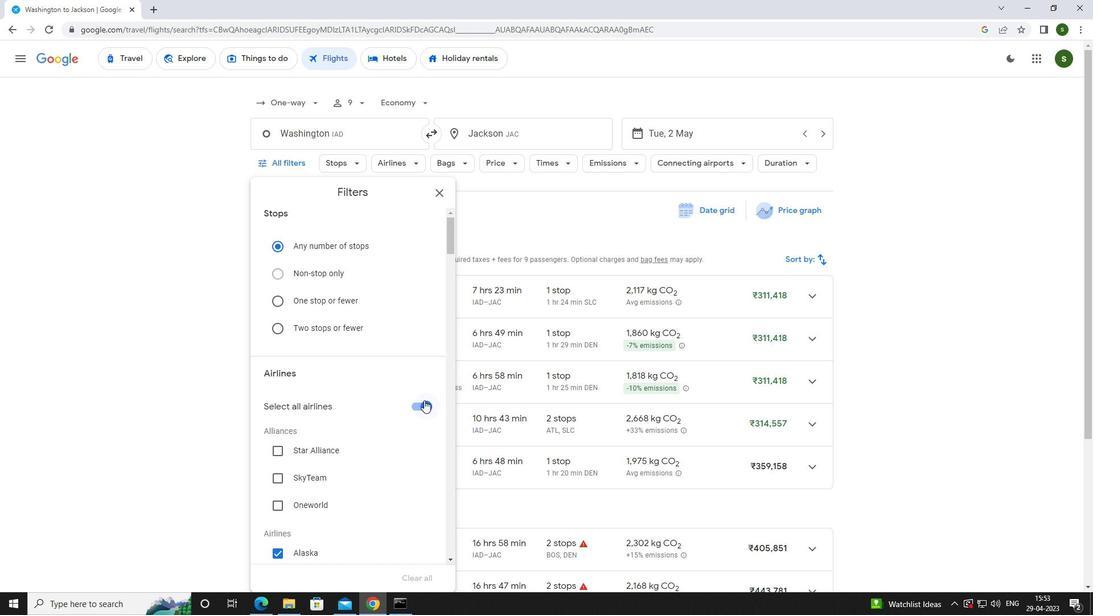 
Action: Mouse moved to (387, 329)
Screenshot: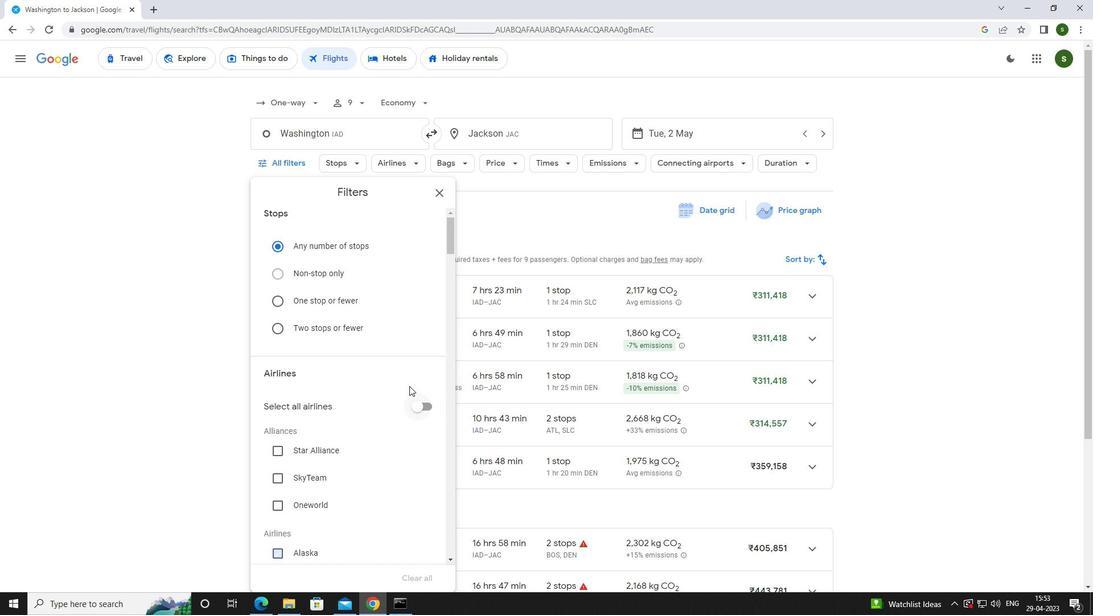 
Action: Mouse scrolled (387, 328) with delta (0, 0)
Screenshot: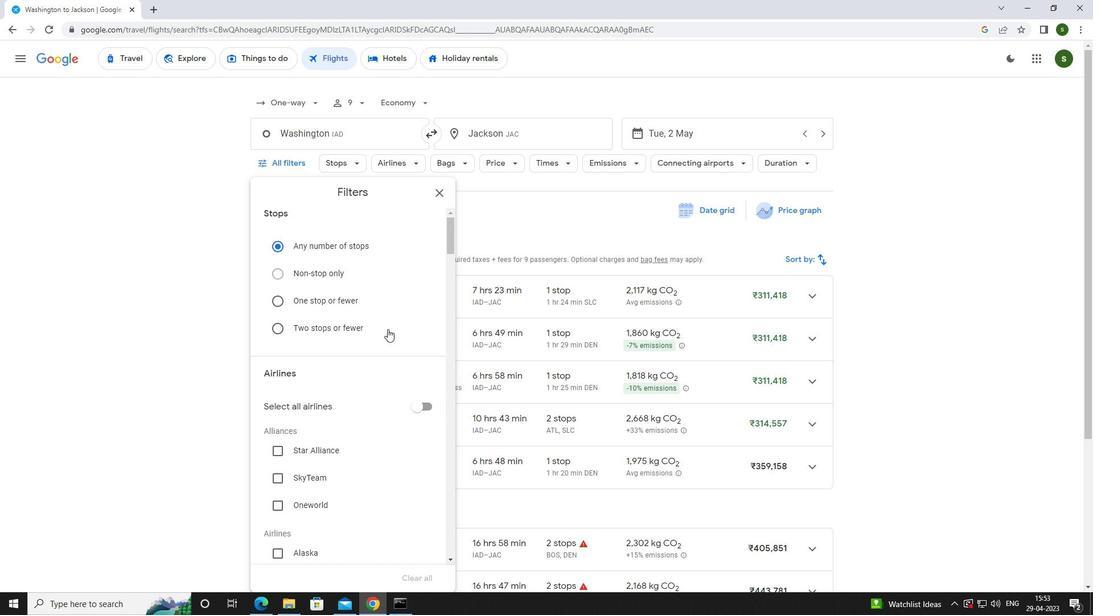 
Action: Mouse scrolled (387, 328) with delta (0, 0)
Screenshot: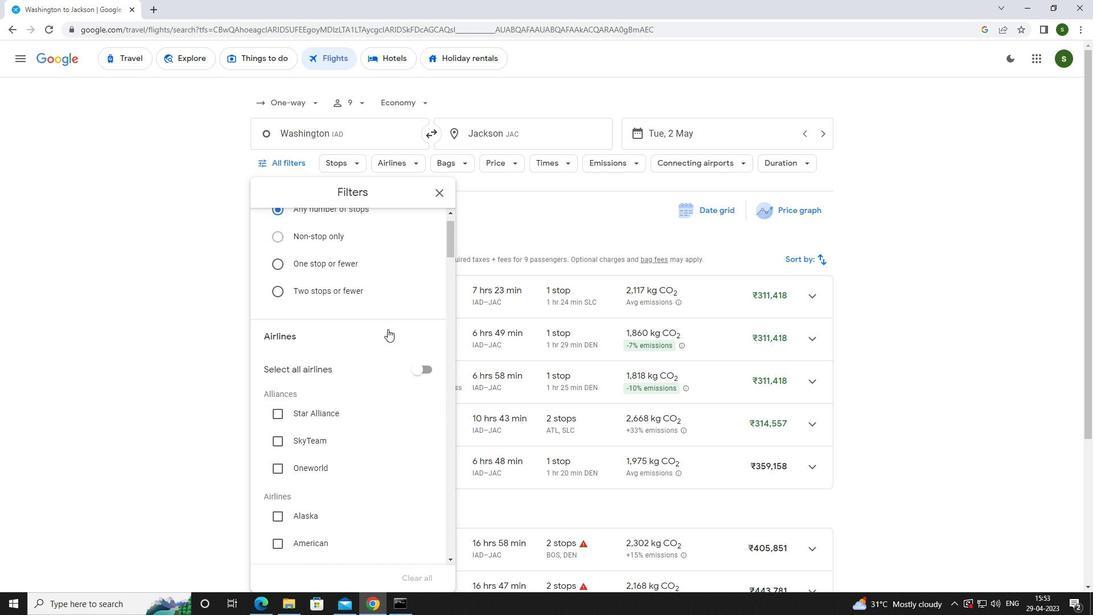 
Action: Mouse scrolled (387, 328) with delta (0, 0)
Screenshot: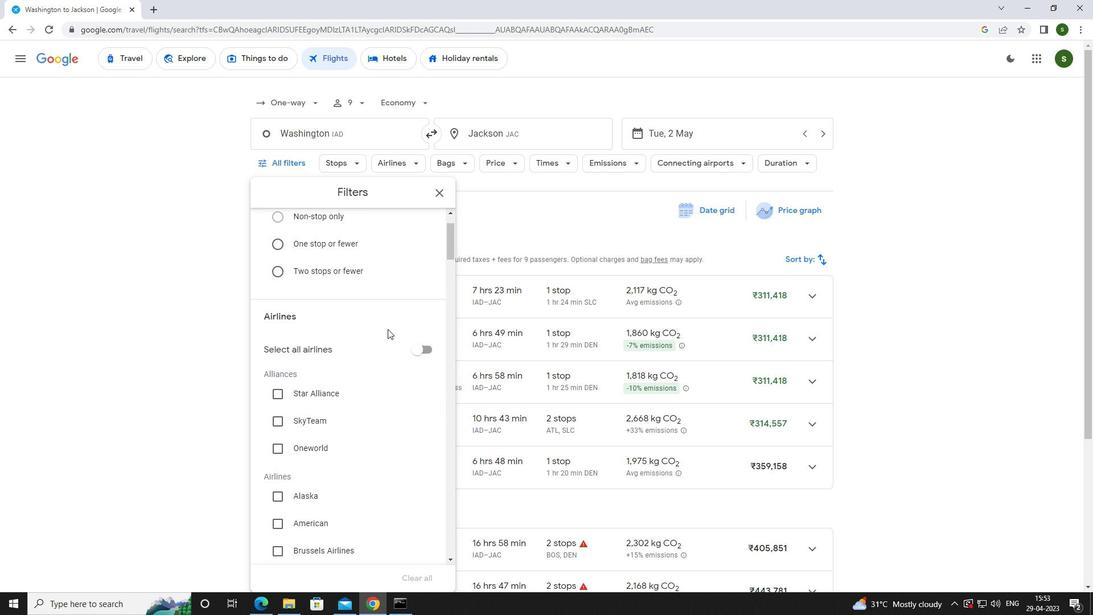 
Action: Mouse scrolled (387, 328) with delta (0, 0)
Screenshot: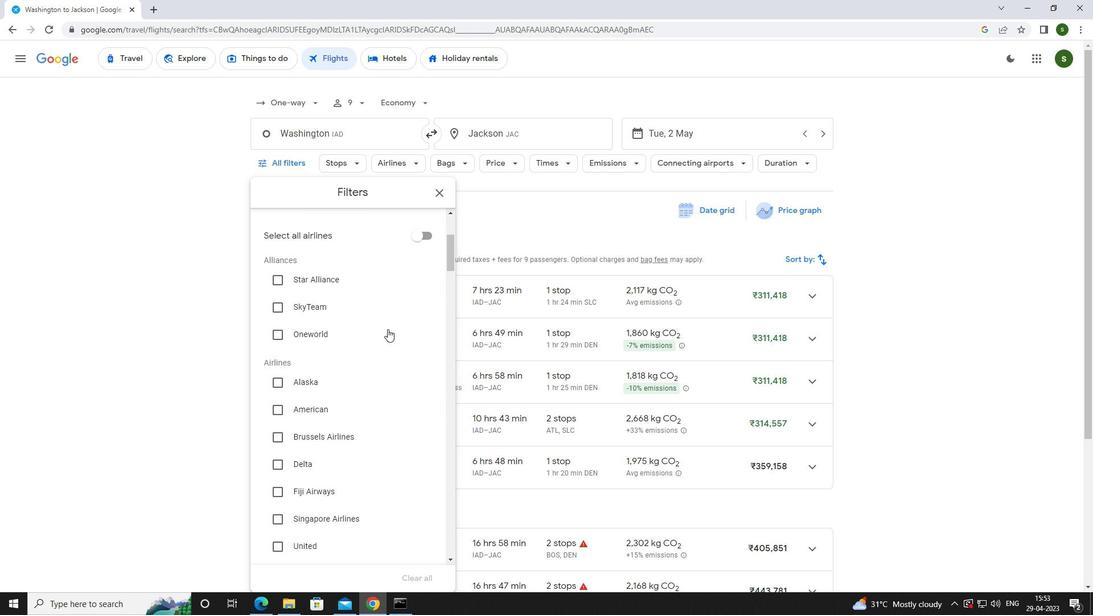 
Action: Mouse scrolled (387, 328) with delta (0, 0)
Screenshot: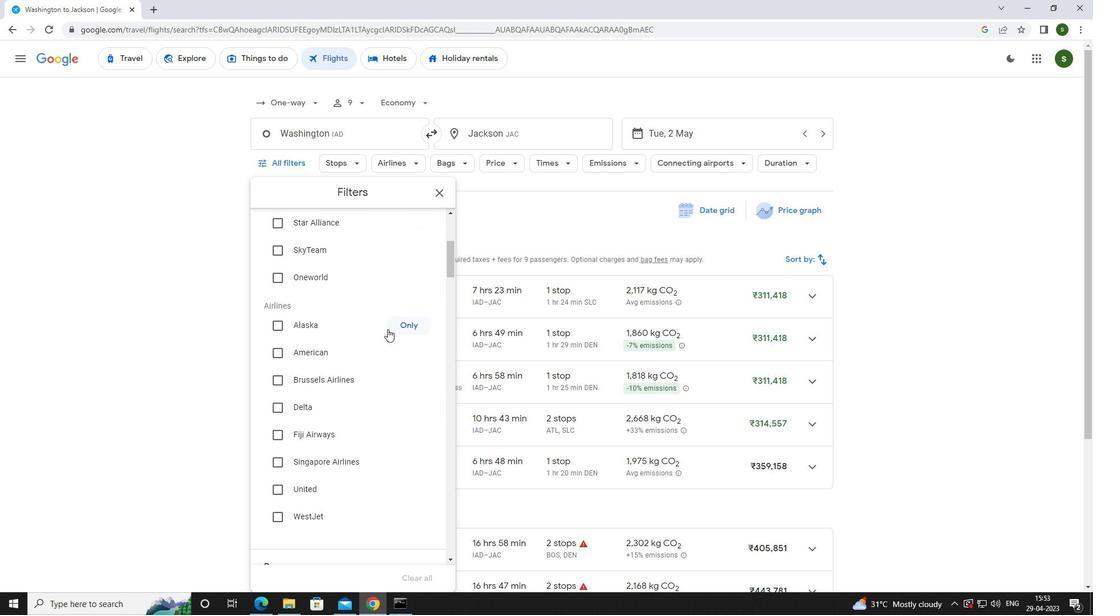 
Action: Mouse scrolled (387, 328) with delta (0, 0)
Screenshot: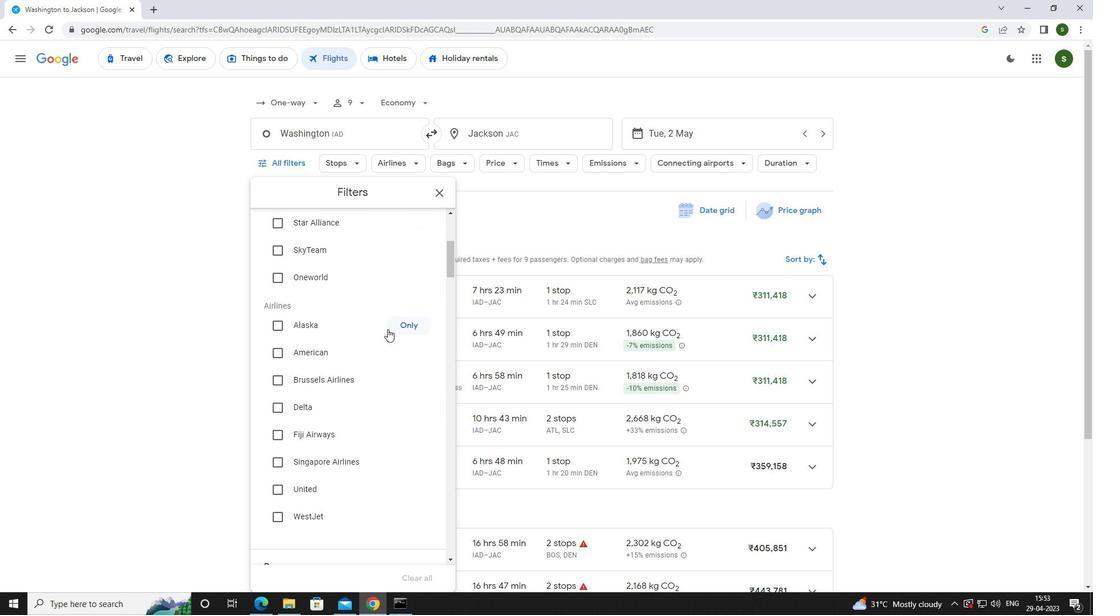 
Action: Mouse moved to (387, 328)
Screenshot: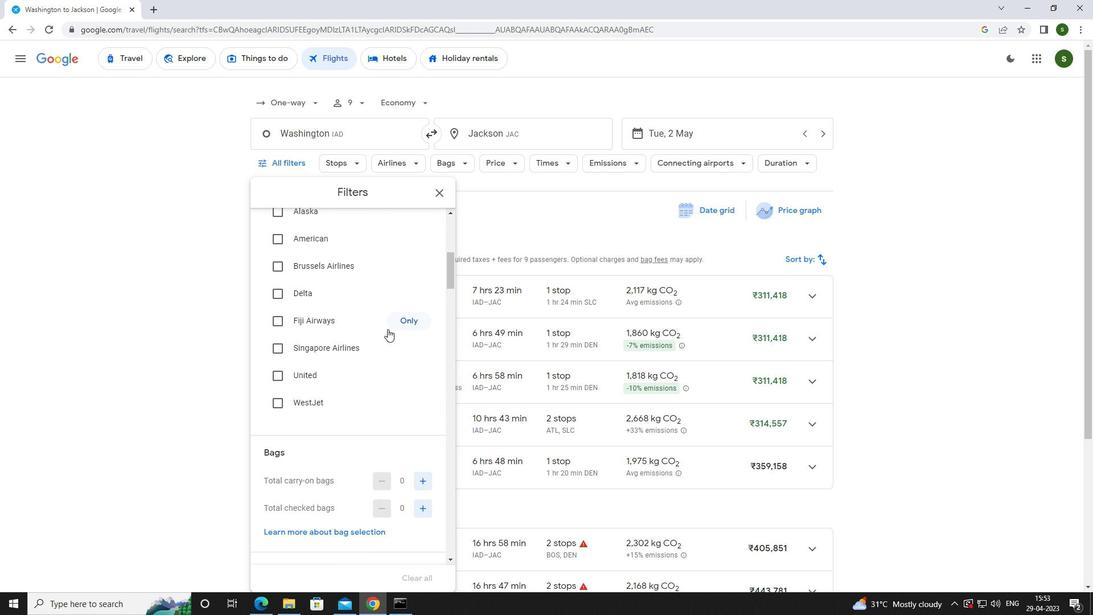 
Action: Mouse scrolled (387, 328) with delta (0, 0)
Screenshot: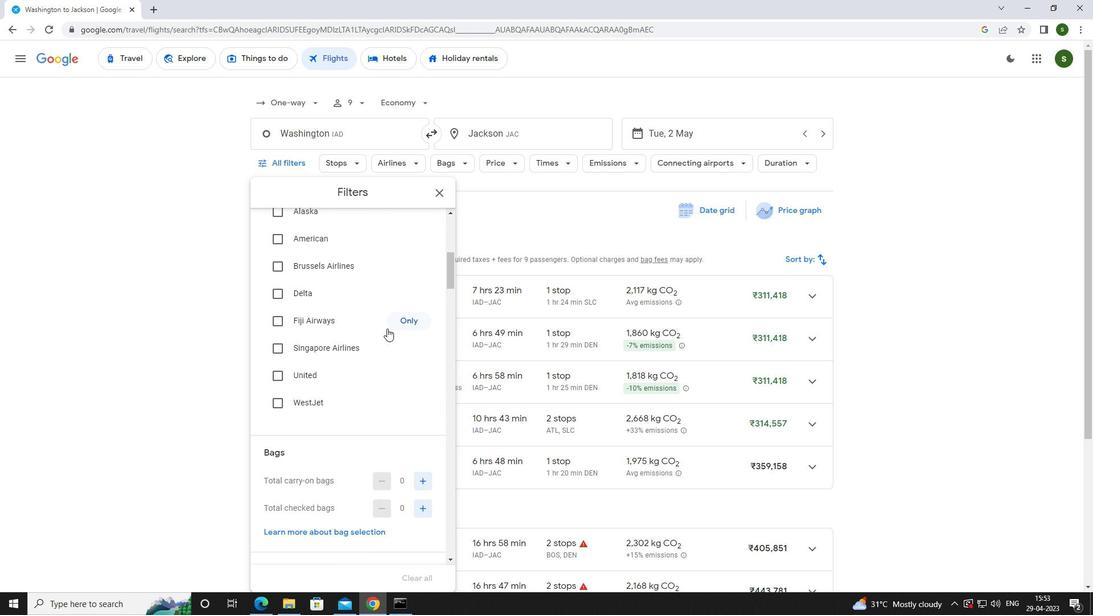 
Action: Mouse scrolled (387, 328) with delta (0, 0)
Screenshot: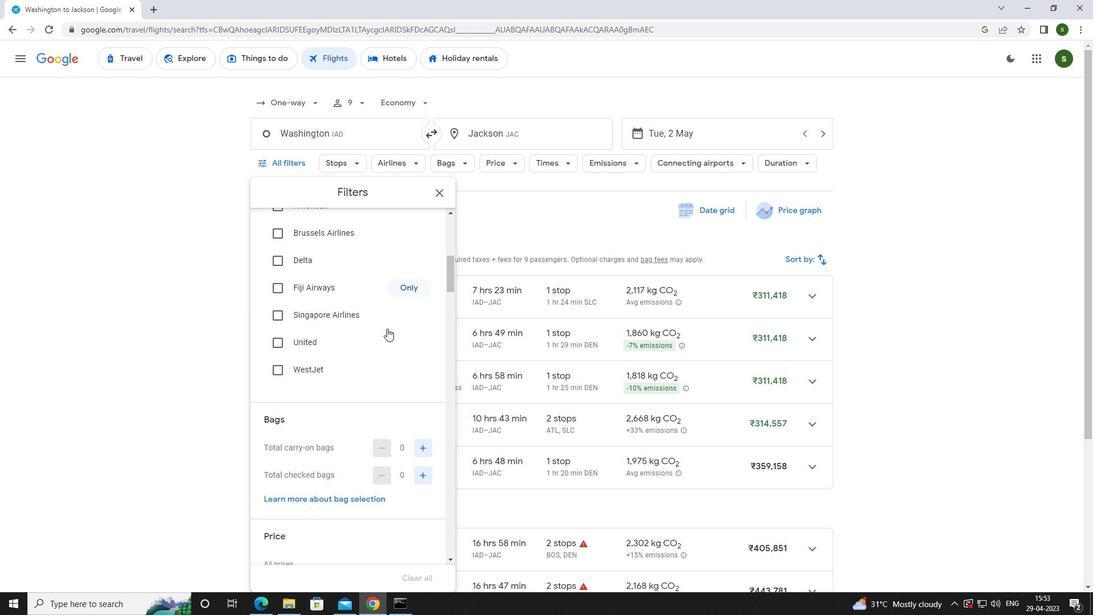 
Action: Mouse scrolled (387, 328) with delta (0, 0)
Screenshot: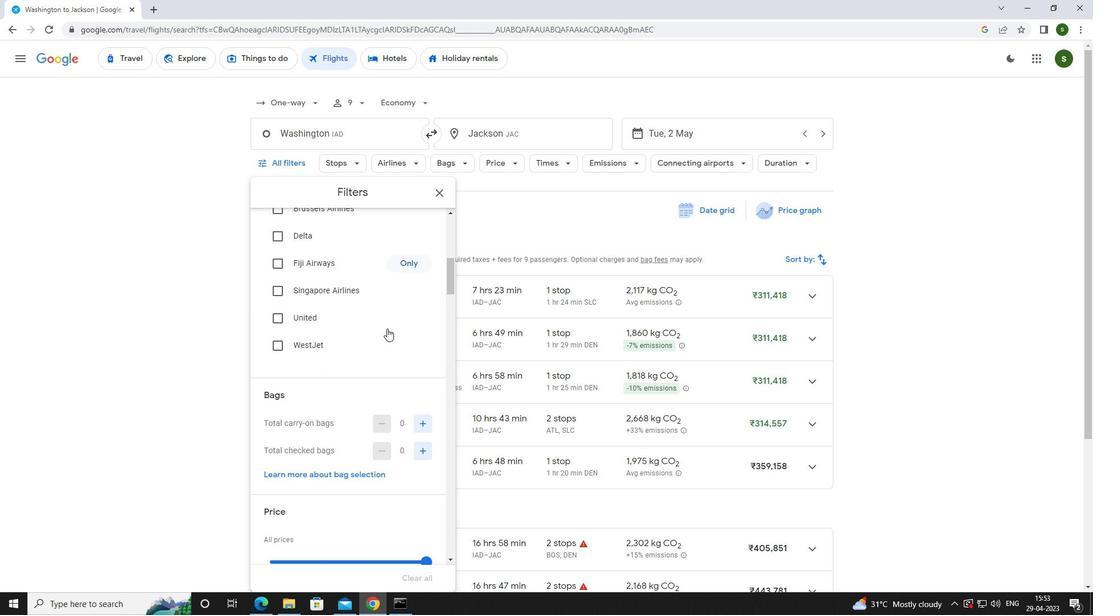 
Action: Mouse moved to (421, 312)
Screenshot: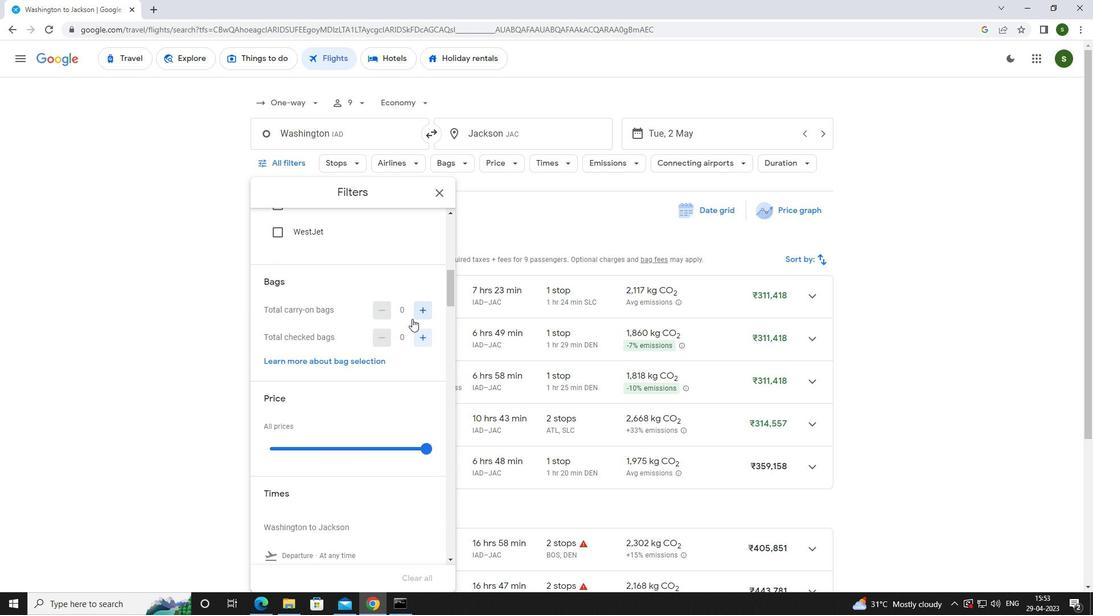 
Action: Mouse pressed left at (421, 312)
Screenshot: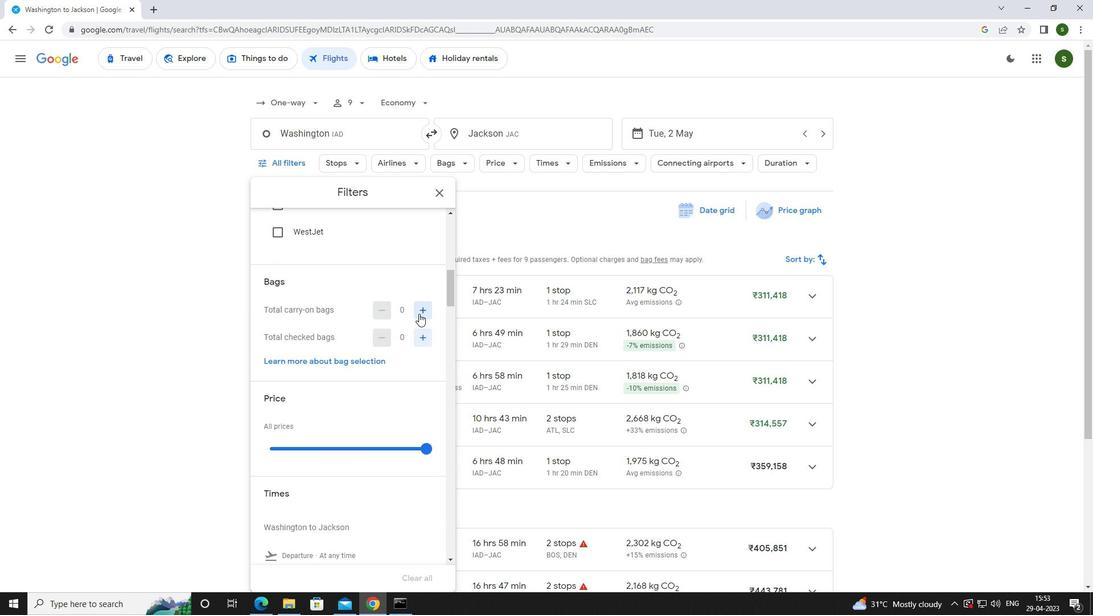 
Action: Mouse pressed left at (421, 312)
Screenshot: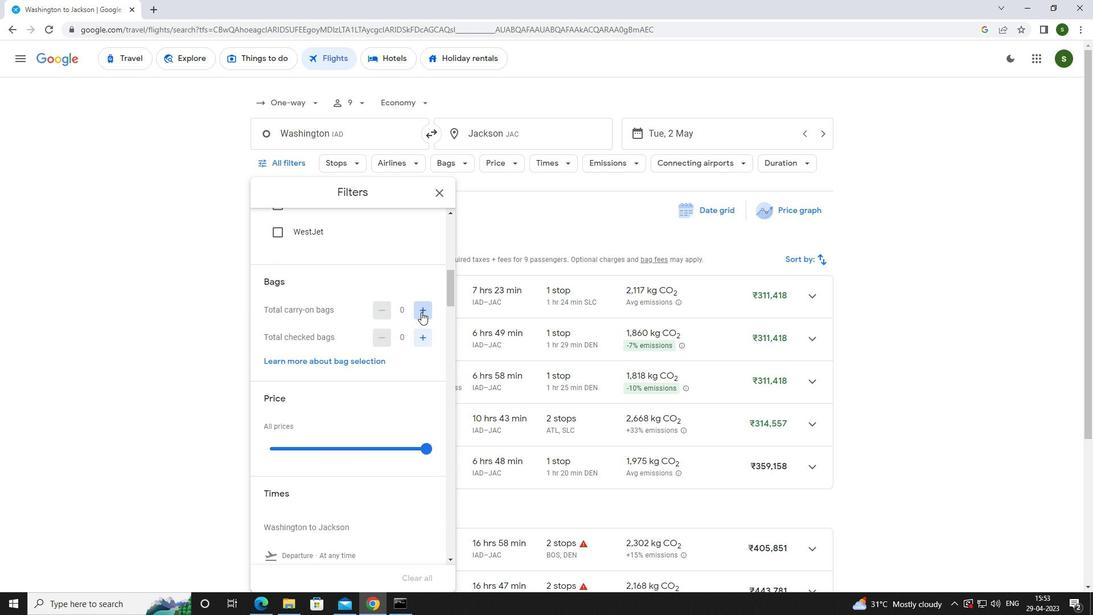 
Action: Mouse moved to (416, 314)
Screenshot: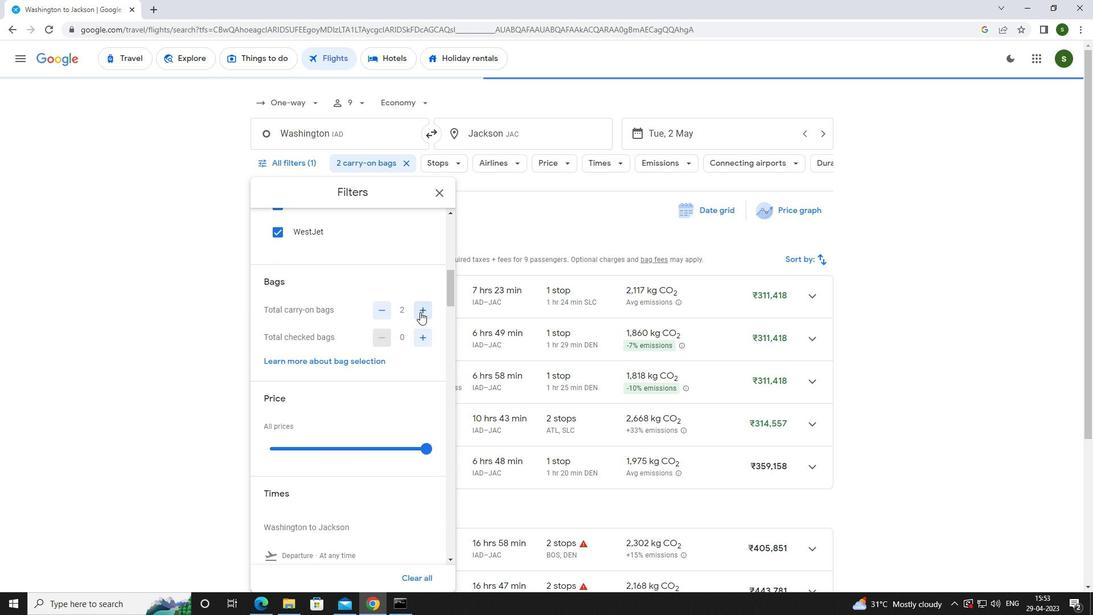 
Action: Mouse scrolled (416, 313) with delta (0, 0)
Screenshot: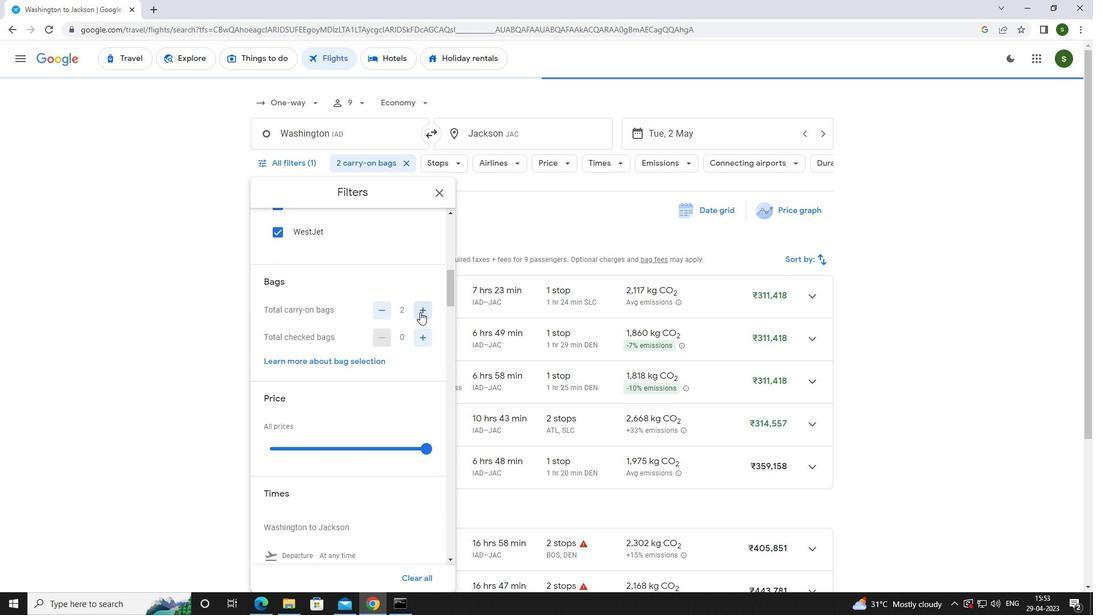 
Action: Mouse scrolled (416, 313) with delta (0, 0)
Screenshot: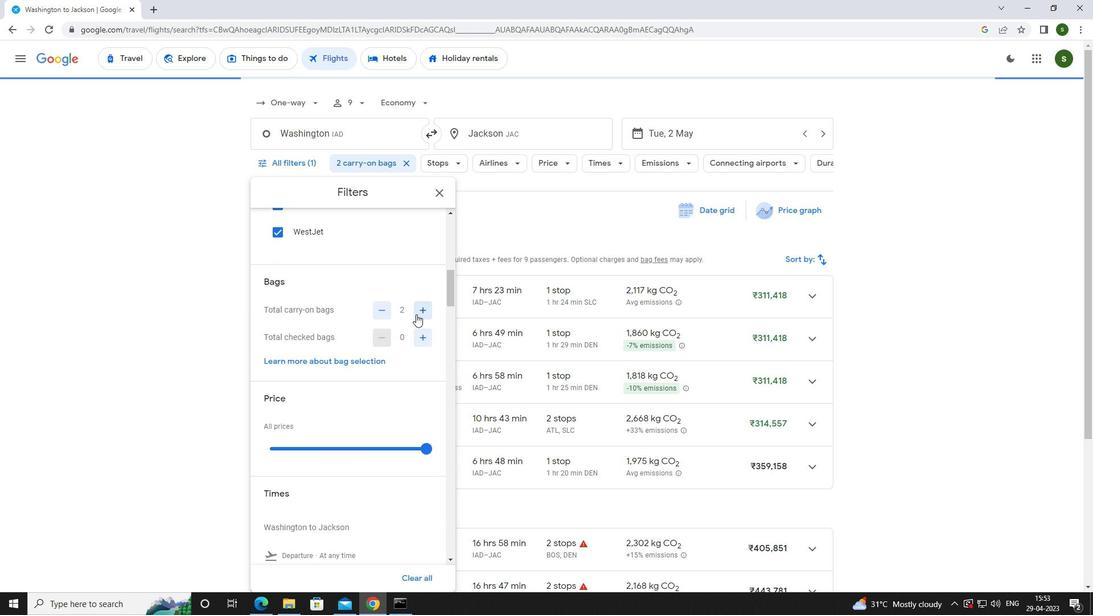 
Action: Mouse moved to (428, 332)
Screenshot: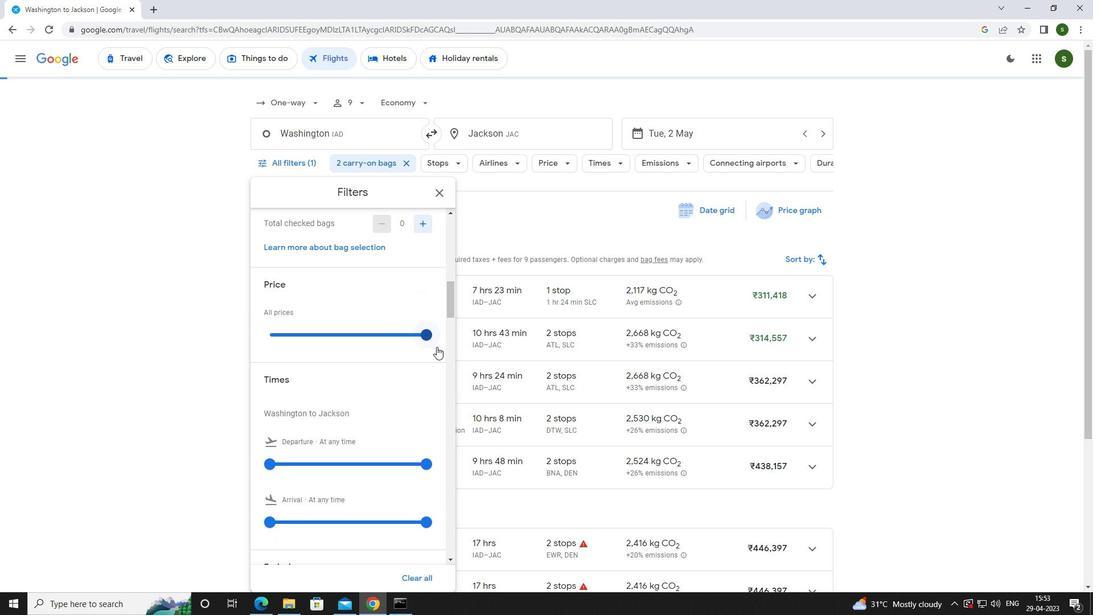 
Action: Mouse pressed left at (428, 332)
Screenshot: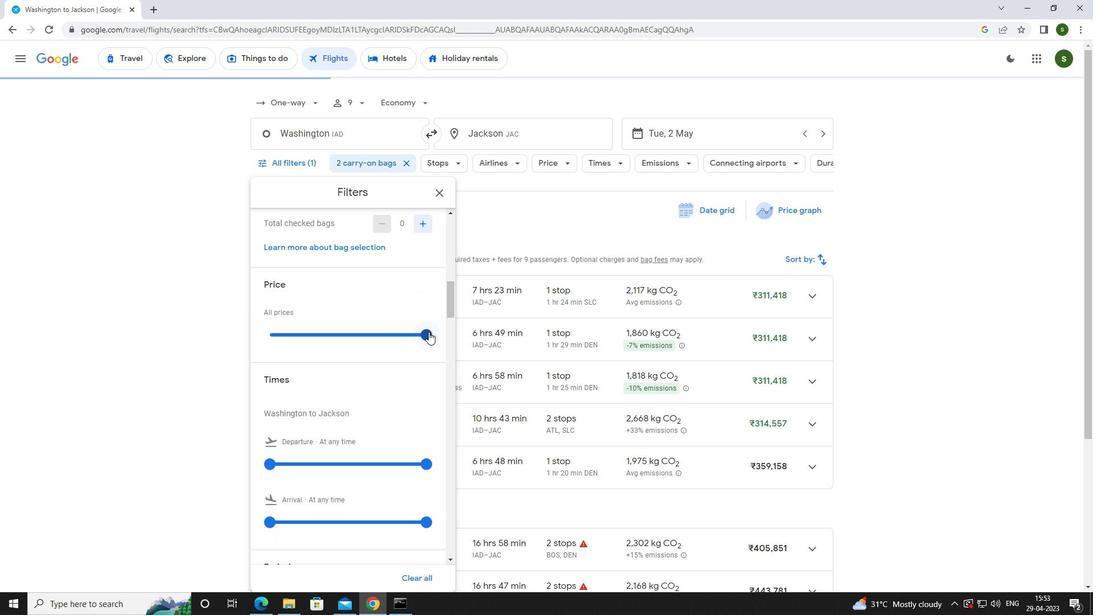 
Action: Mouse moved to (330, 324)
Screenshot: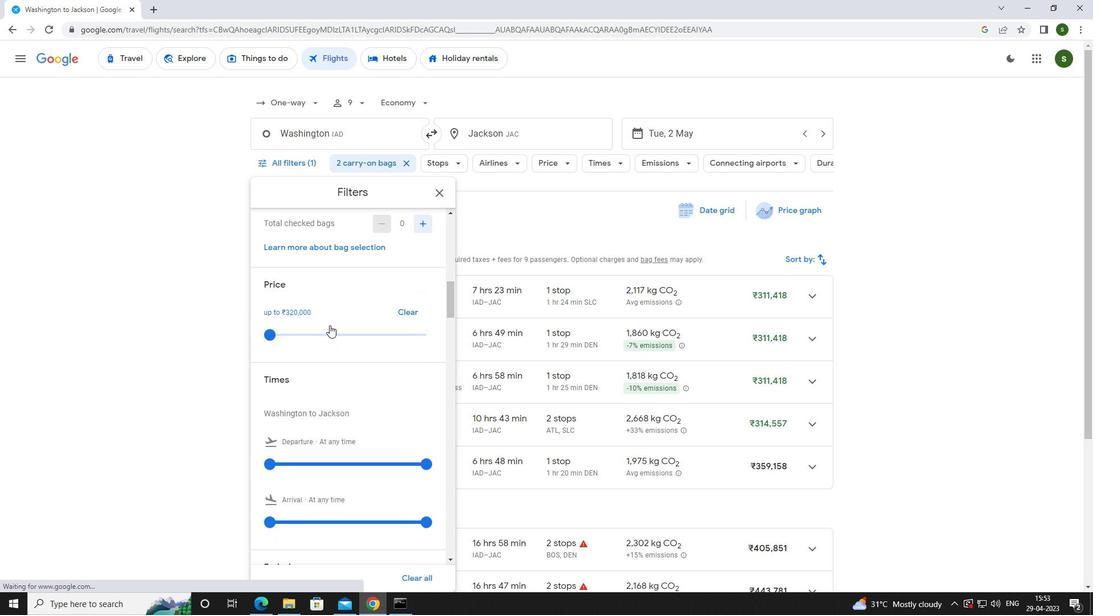 
Action: Mouse scrolled (330, 324) with delta (0, 0)
Screenshot: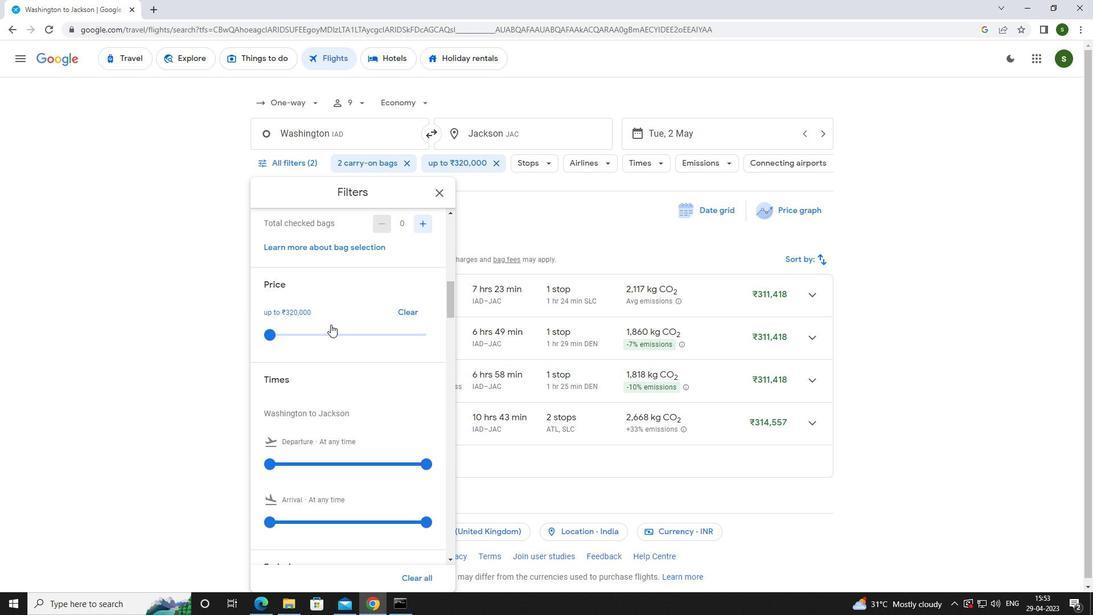 
Action: Mouse scrolled (330, 324) with delta (0, 0)
Screenshot: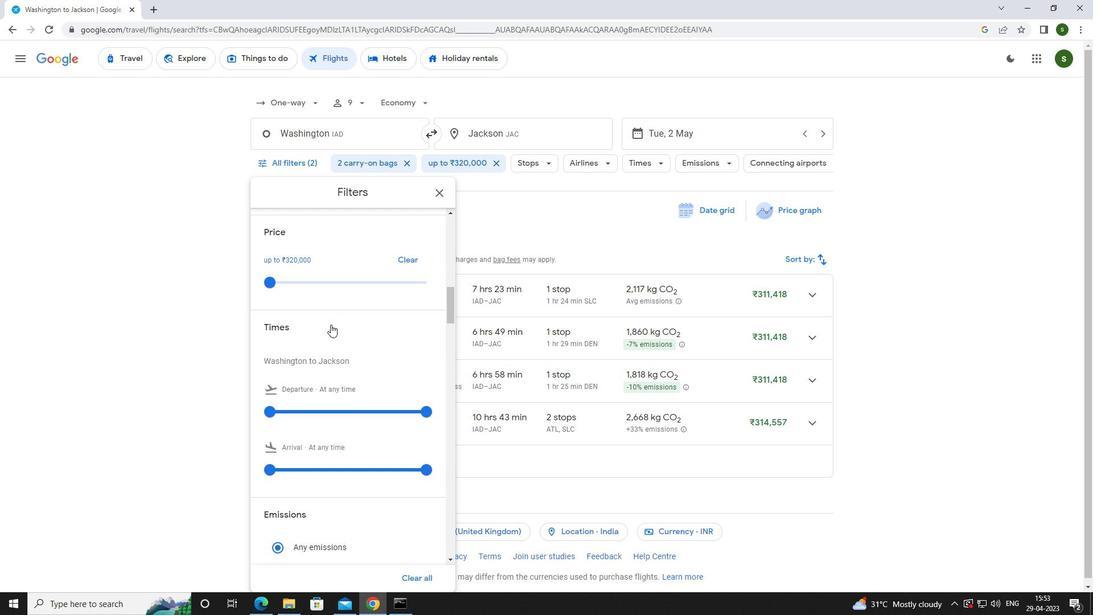 
Action: Mouse moved to (272, 349)
Screenshot: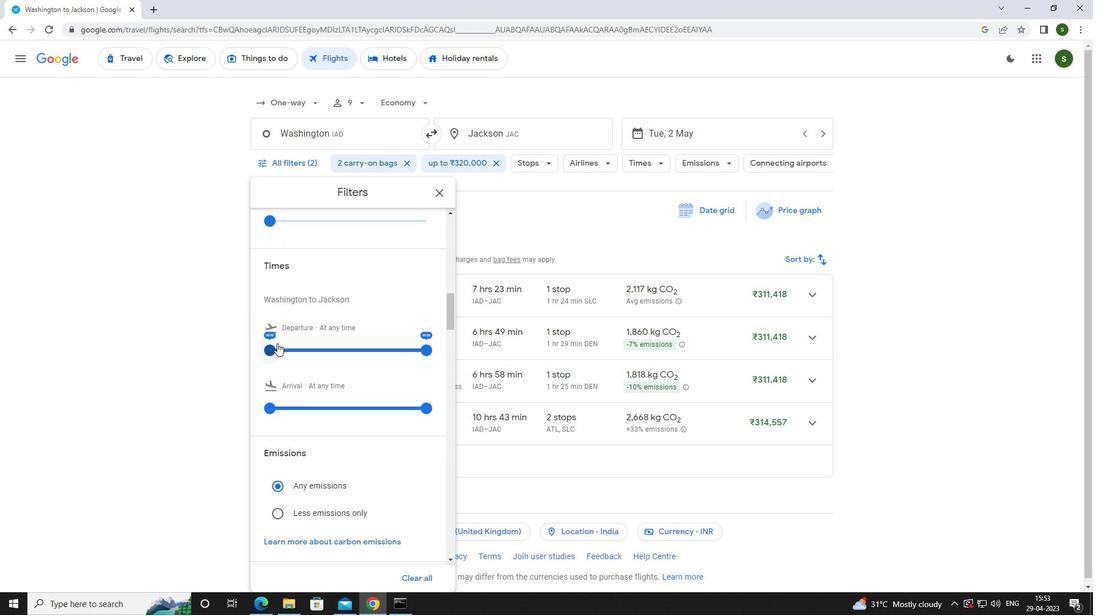 
Action: Mouse pressed left at (272, 349)
Screenshot: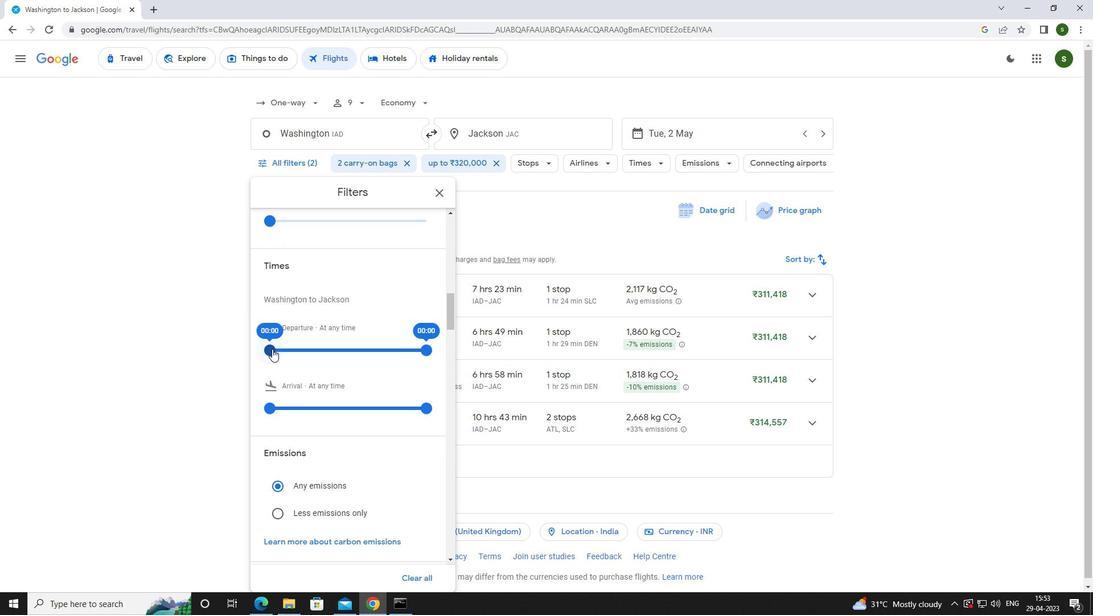 
Action: Mouse moved to (567, 228)
Screenshot: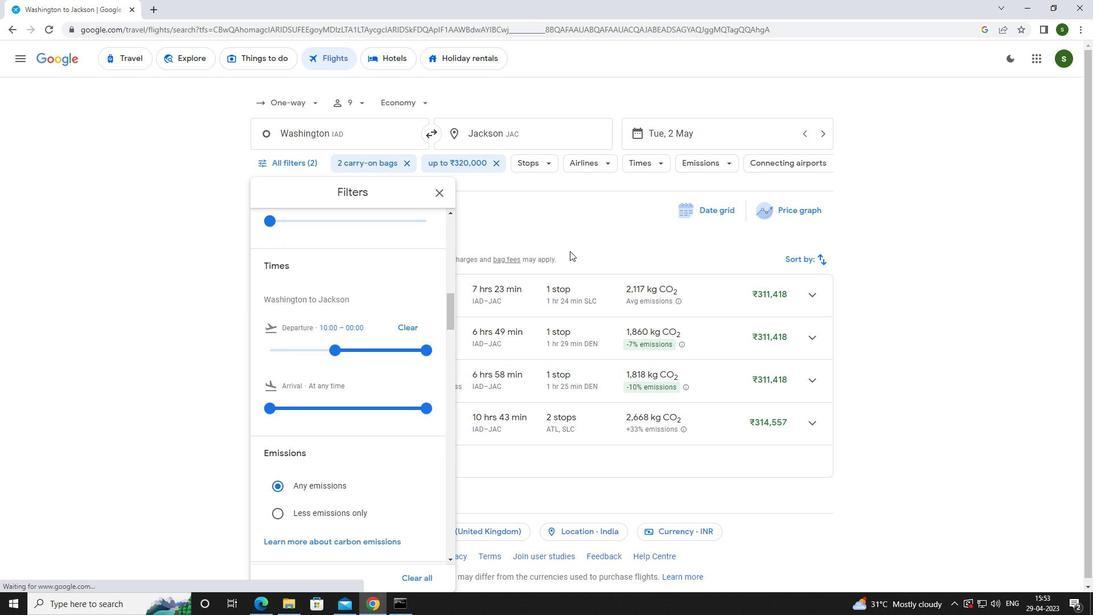
Action: Mouse pressed left at (567, 228)
Screenshot: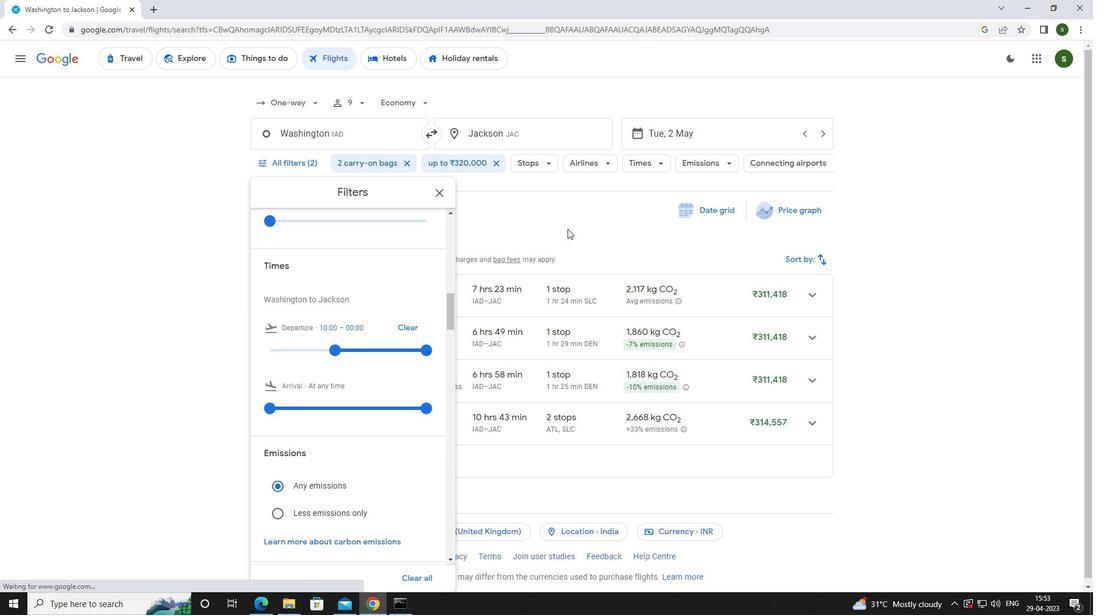 
